 Task: Send an email with the signature Andrew Lee with the subject 'Sales pitch' and the message 'I regret to inform you that your request has been denied.' from softage.1@softage.net to softage.3@softage.net with an attached document Terms_and_conditions.doc and move the email from Sent Items to the folder Documents
Action: Mouse moved to (118, 136)
Screenshot: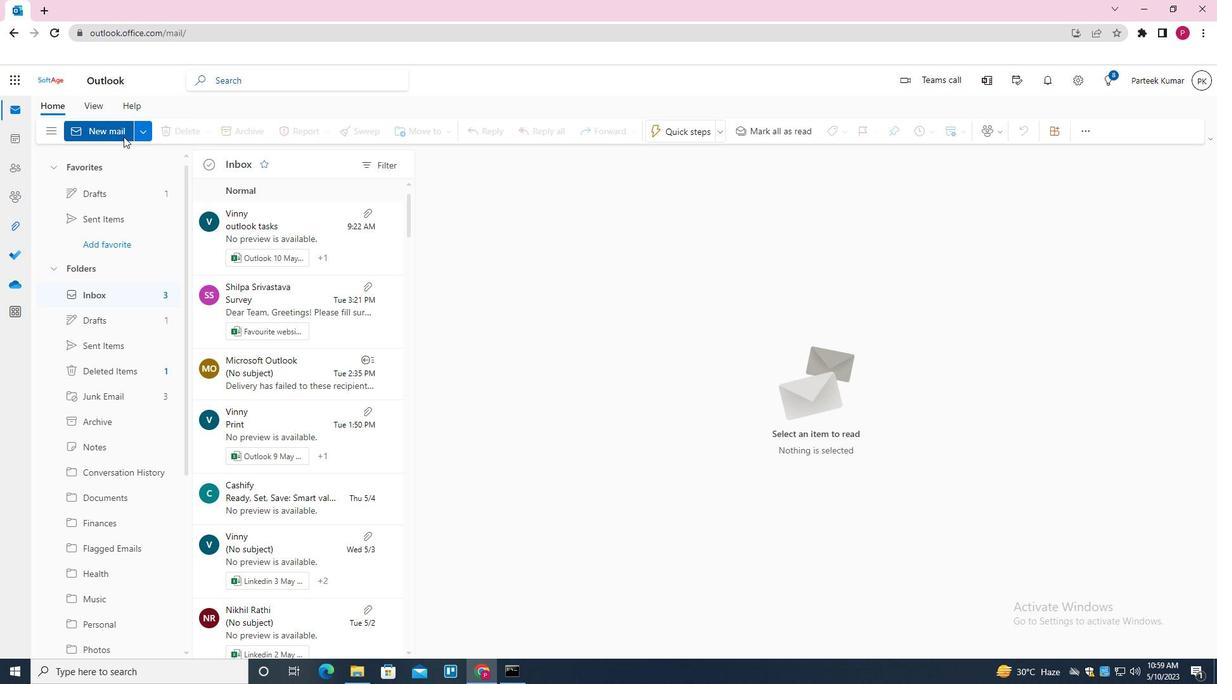 
Action: Mouse pressed left at (118, 136)
Screenshot: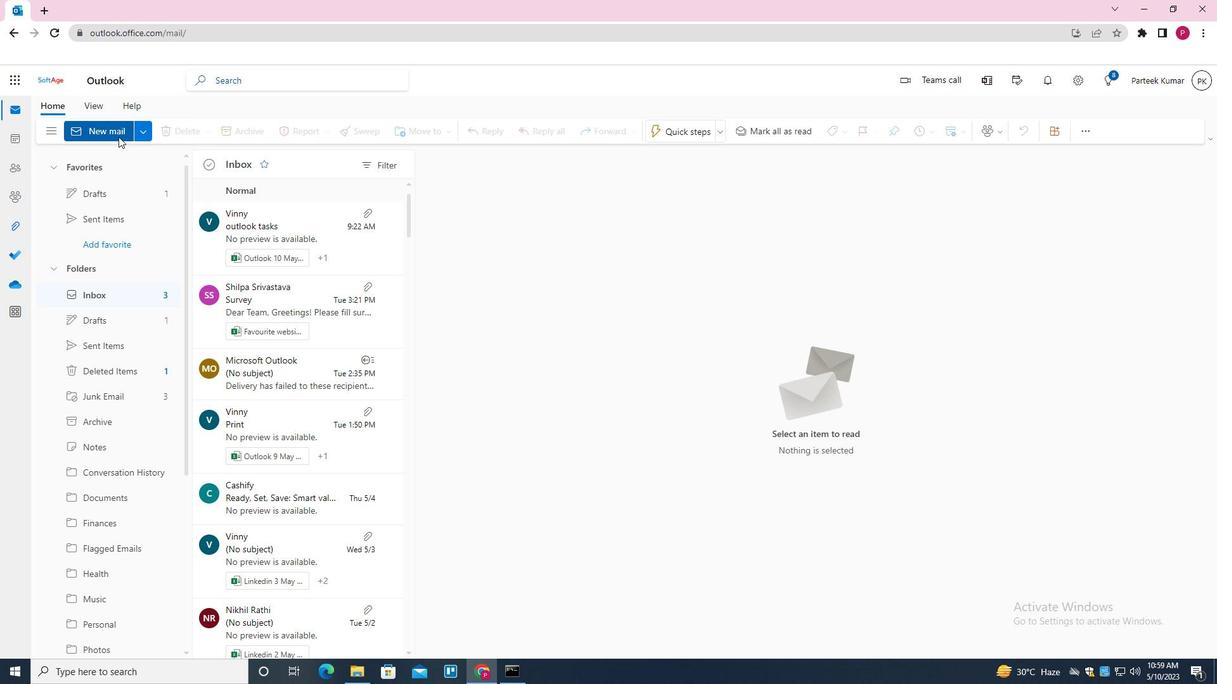 
Action: Mouse moved to (512, 299)
Screenshot: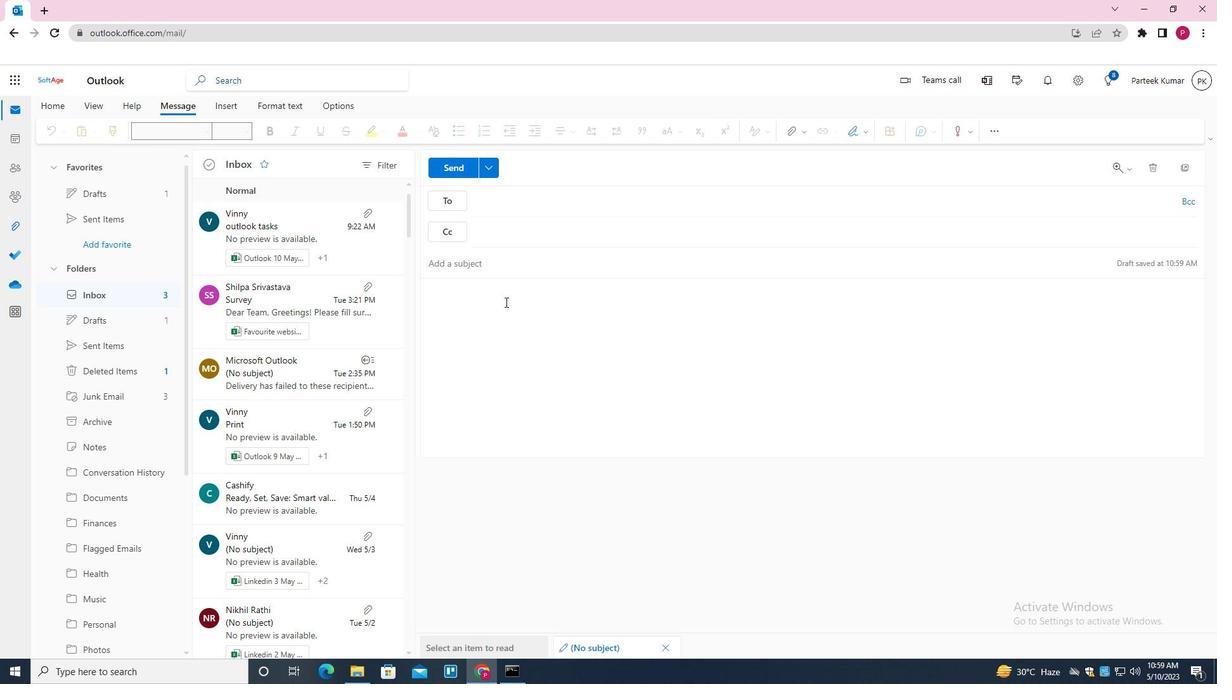 
Action: Mouse pressed left at (512, 299)
Screenshot: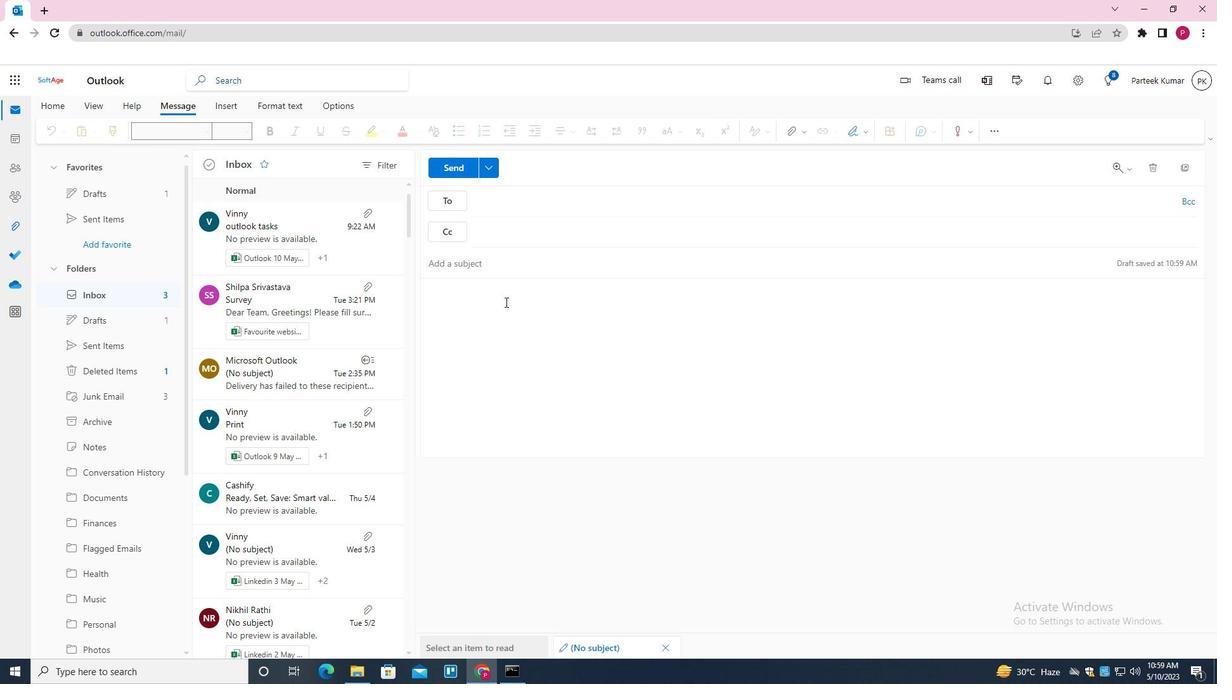 
Action: Mouse moved to (863, 134)
Screenshot: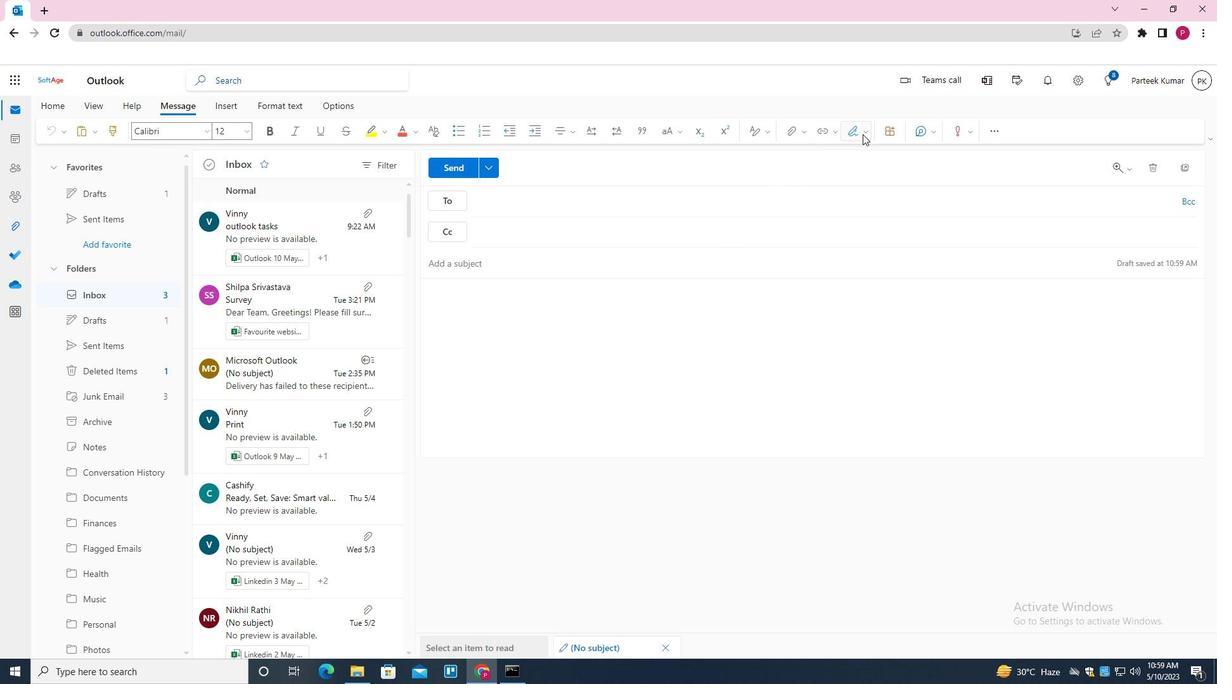 
Action: Mouse pressed left at (863, 134)
Screenshot: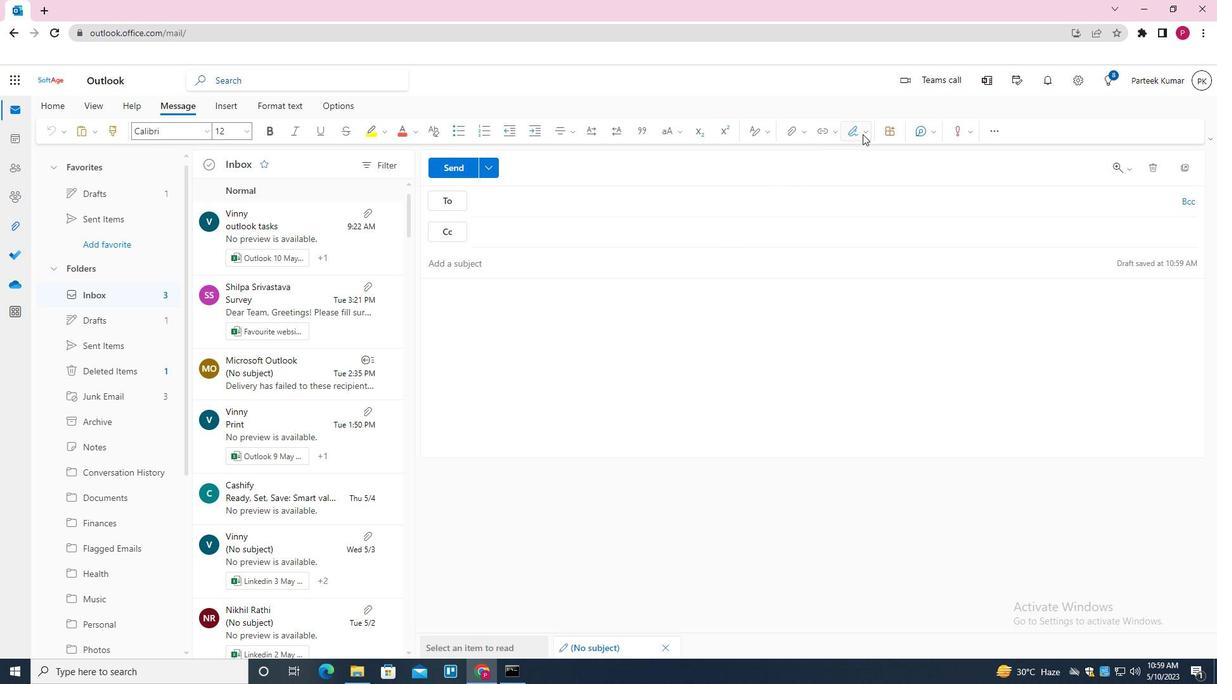 
Action: Mouse moved to (812, 391)
Screenshot: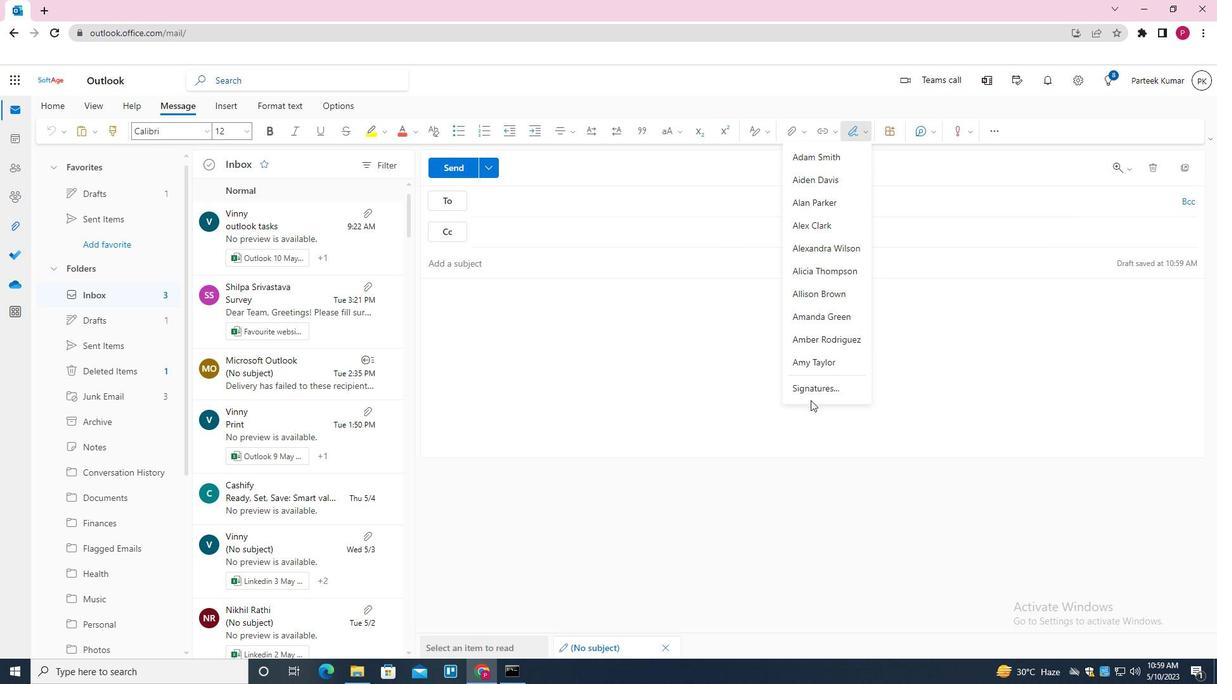 
Action: Mouse pressed left at (812, 391)
Screenshot: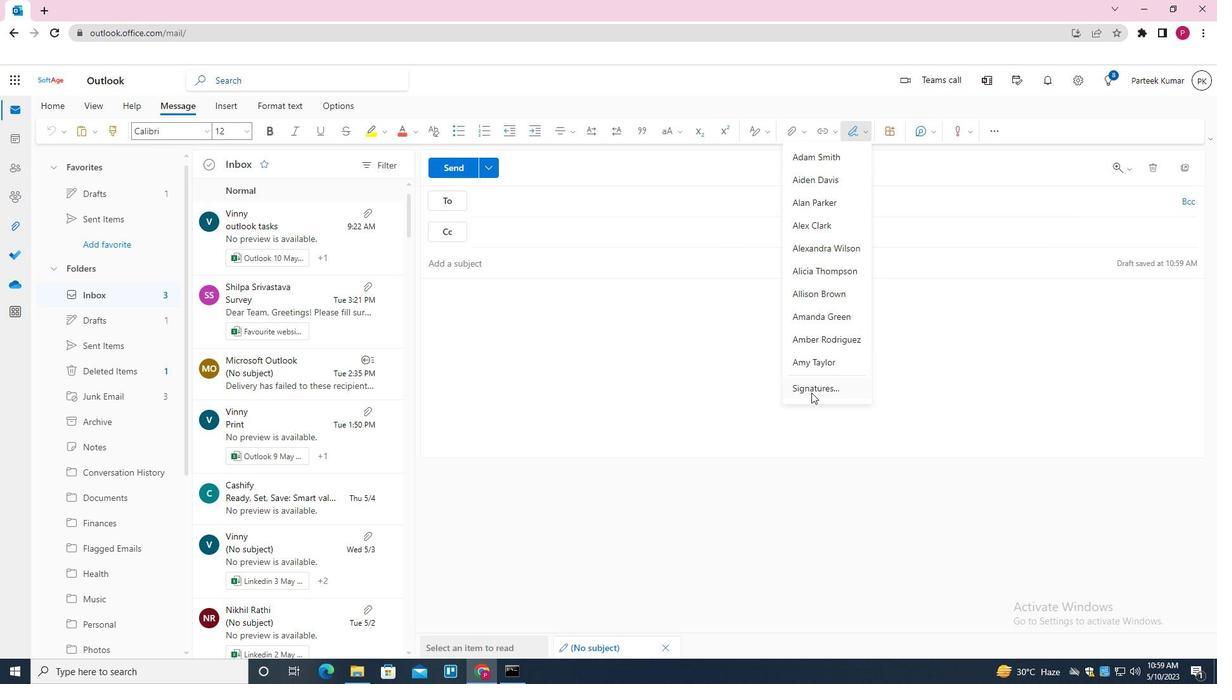 
Action: Mouse moved to (524, 210)
Screenshot: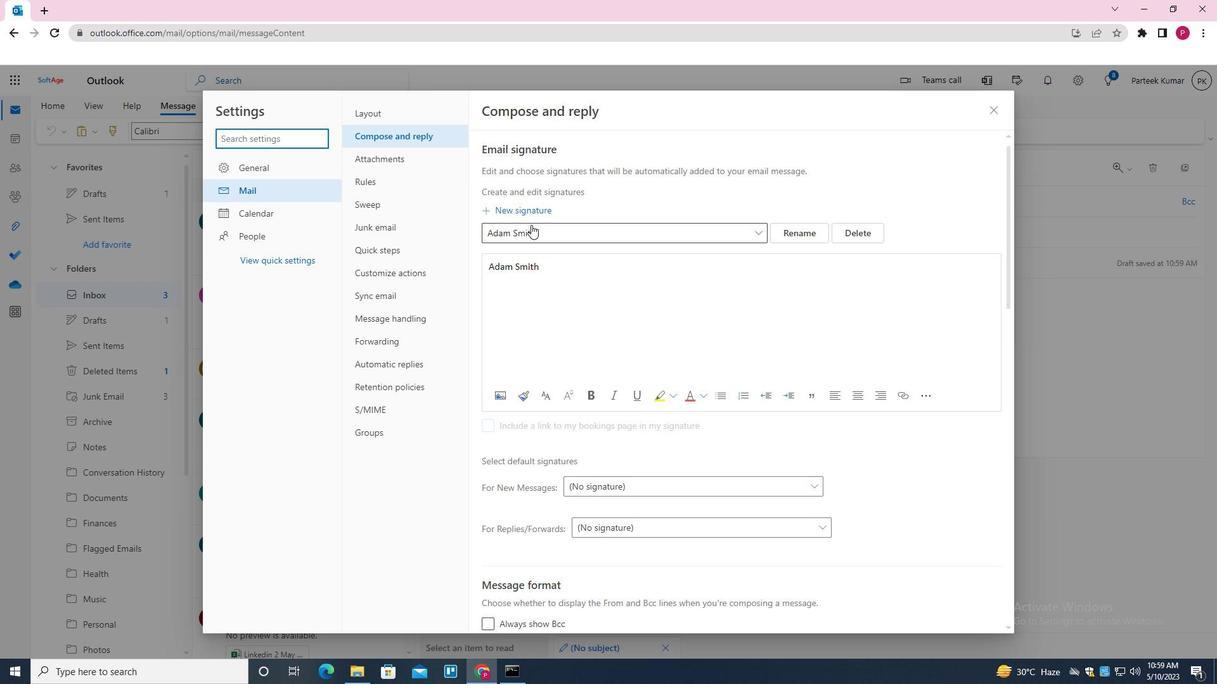 
Action: Mouse pressed left at (524, 210)
Screenshot: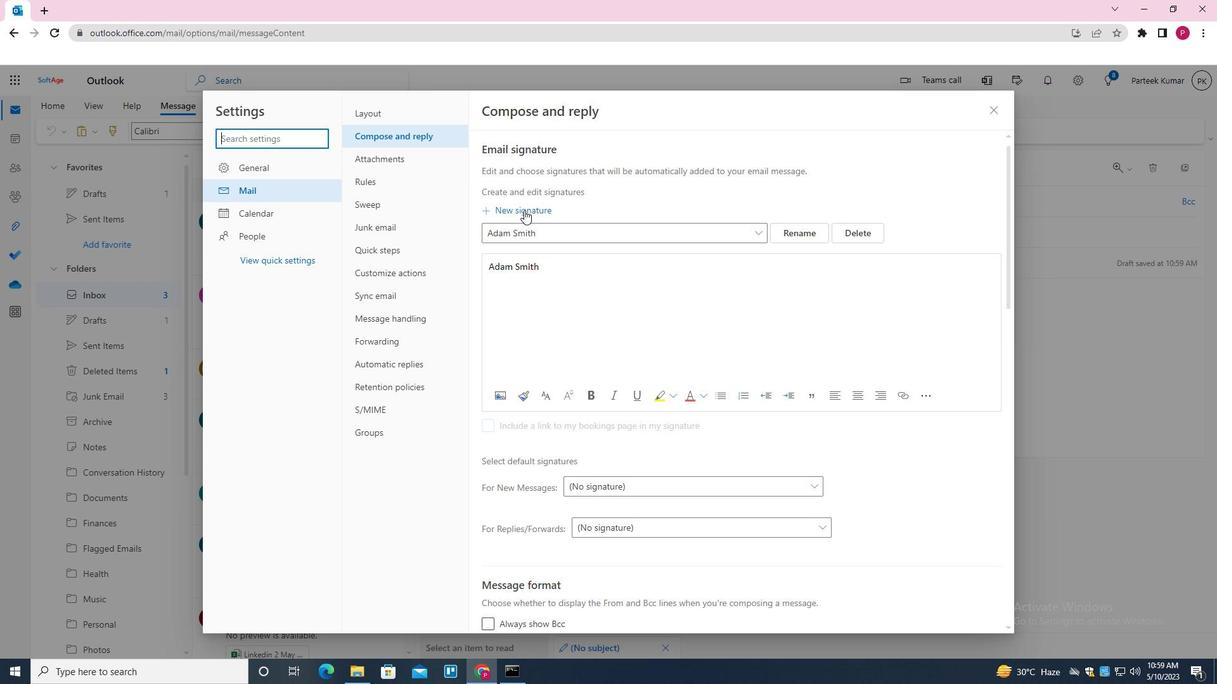 
Action: Mouse moved to (525, 231)
Screenshot: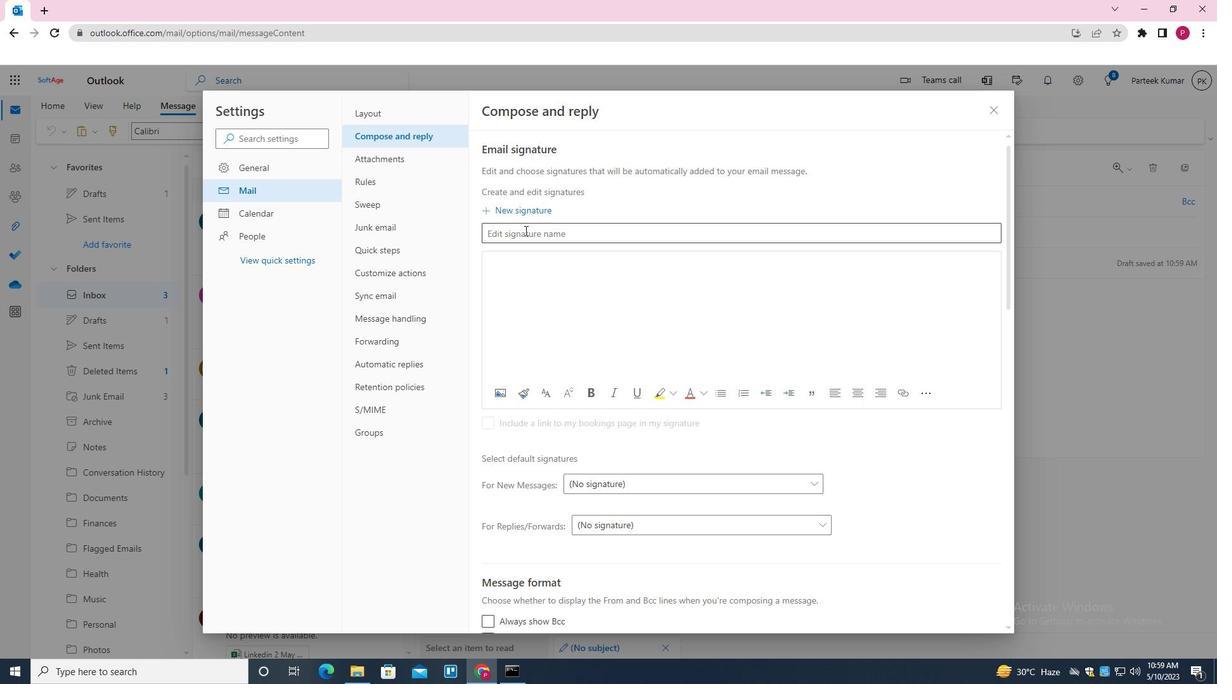 
Action: Mouse pressed left at (525, 231)
Screenshot: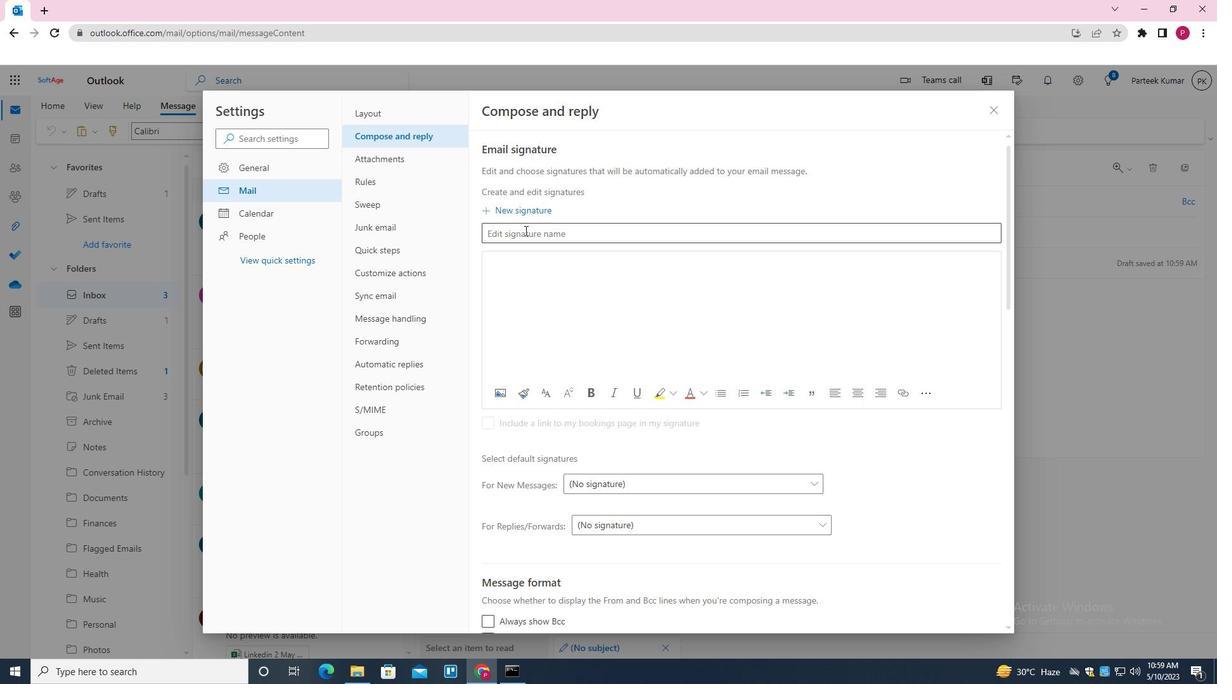 
Action: Key pressed <Key.shift><Key.shift>ANDREW<Key.space><Key.shift><Key.shift><Key.shift><Key.shift><Key.shift><Key.shift><Key.shift>LEE
Screenshot: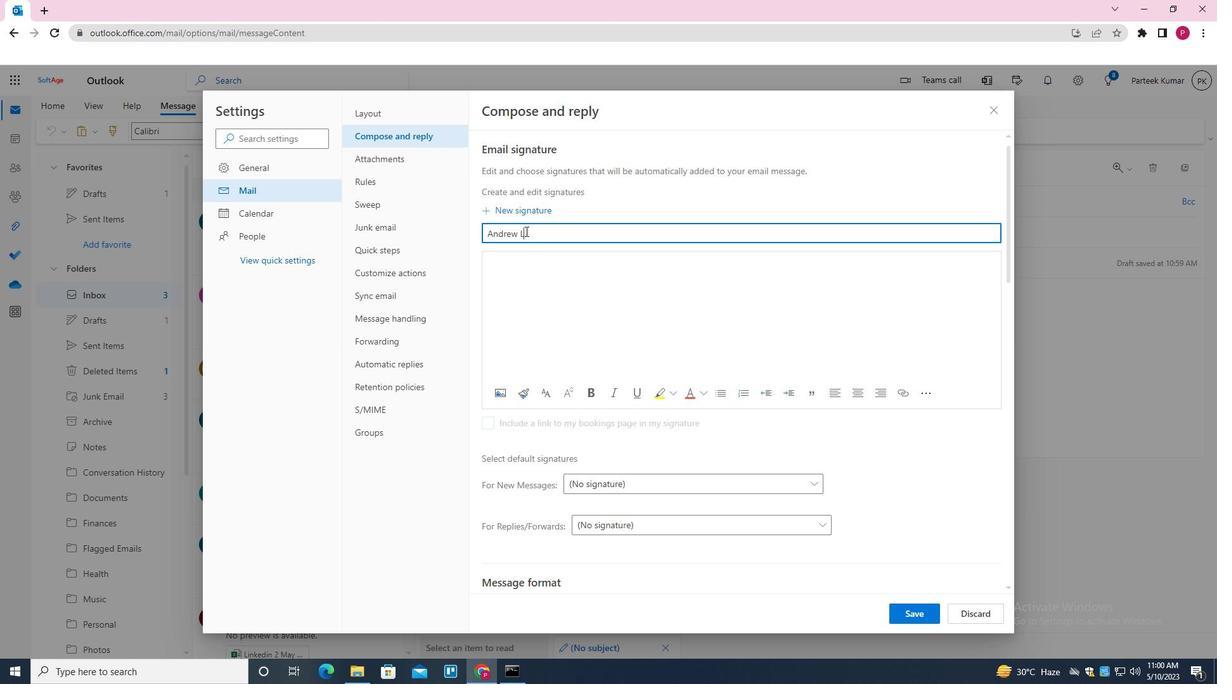 
Action: Mouse moved to (529, 268)
Screenshot: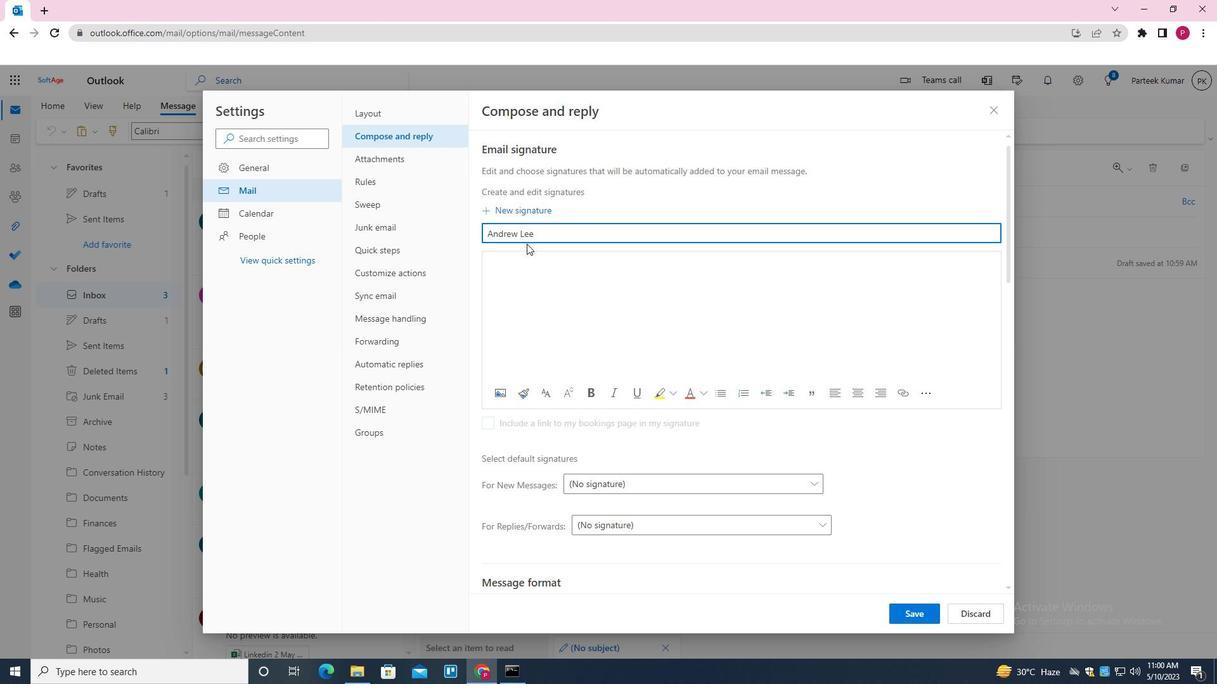 
Action: Mouse pressed left at (529, 268)
Screenshot: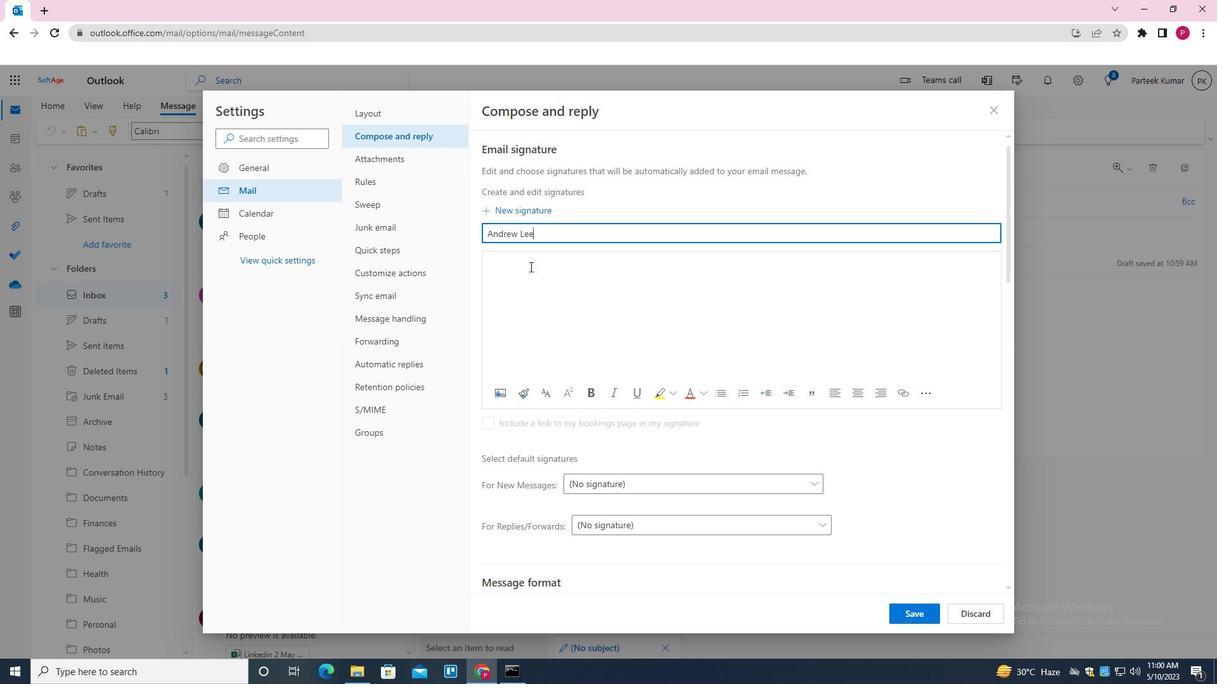 
Action: Key pressed <Key.shift>ANDREW<Key.space><Key.shift>LEE
Screenshot: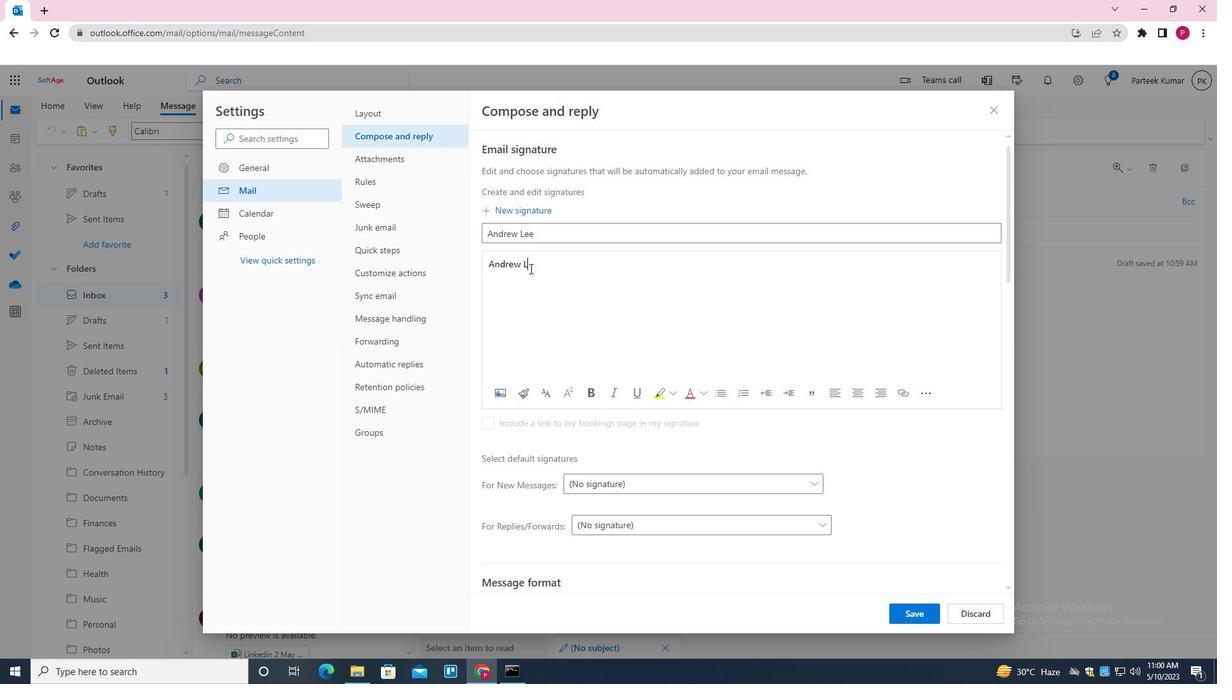 
Action: Mouse moved to (902, 620)
Screenshot: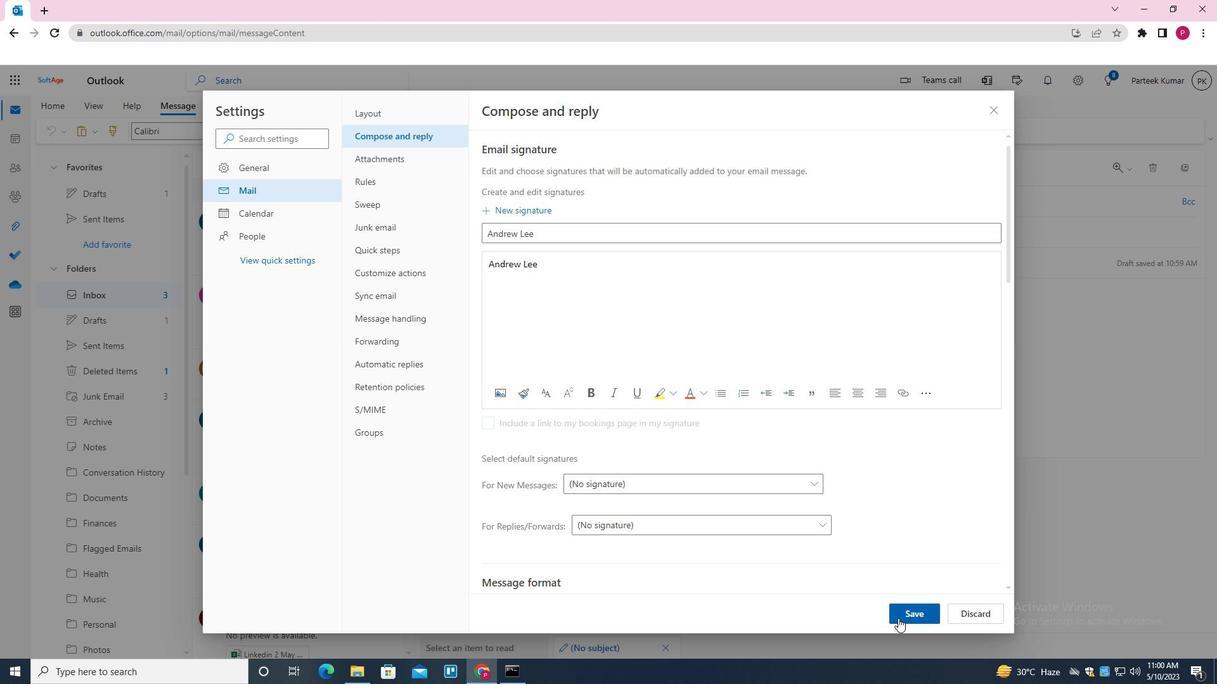 
Action: Mouse pressed left at (902, 620)
Screenshot: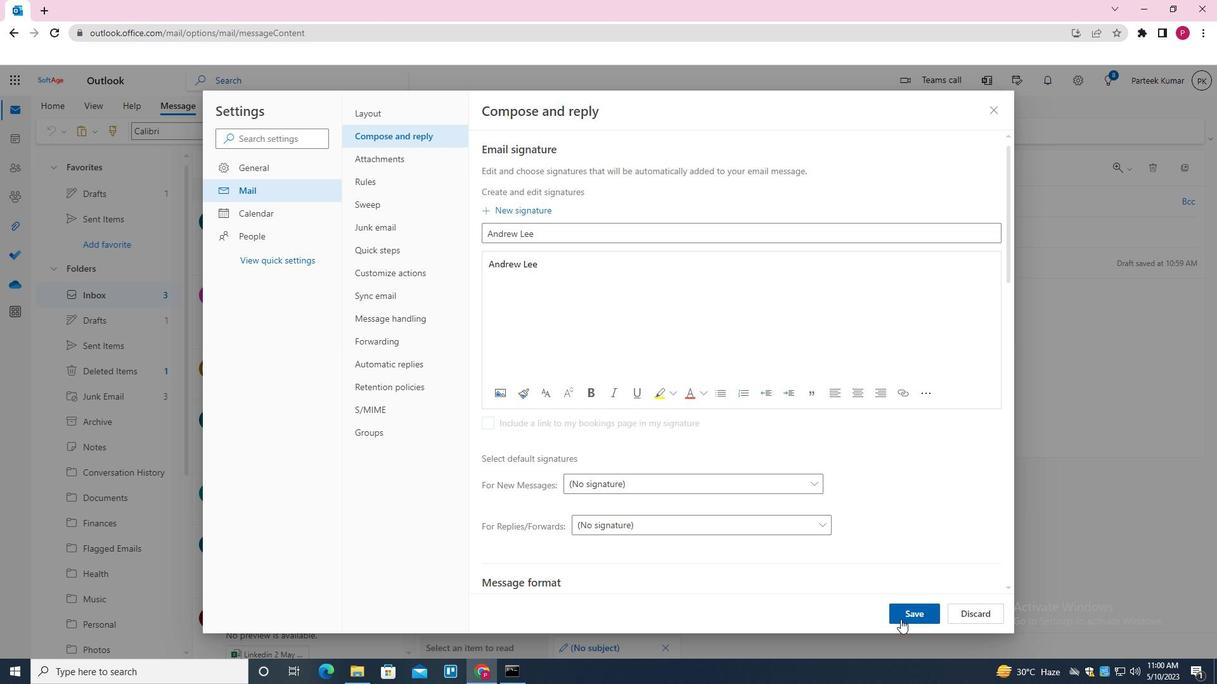
Action: Mouse moved to (988, 108)
Screenshot: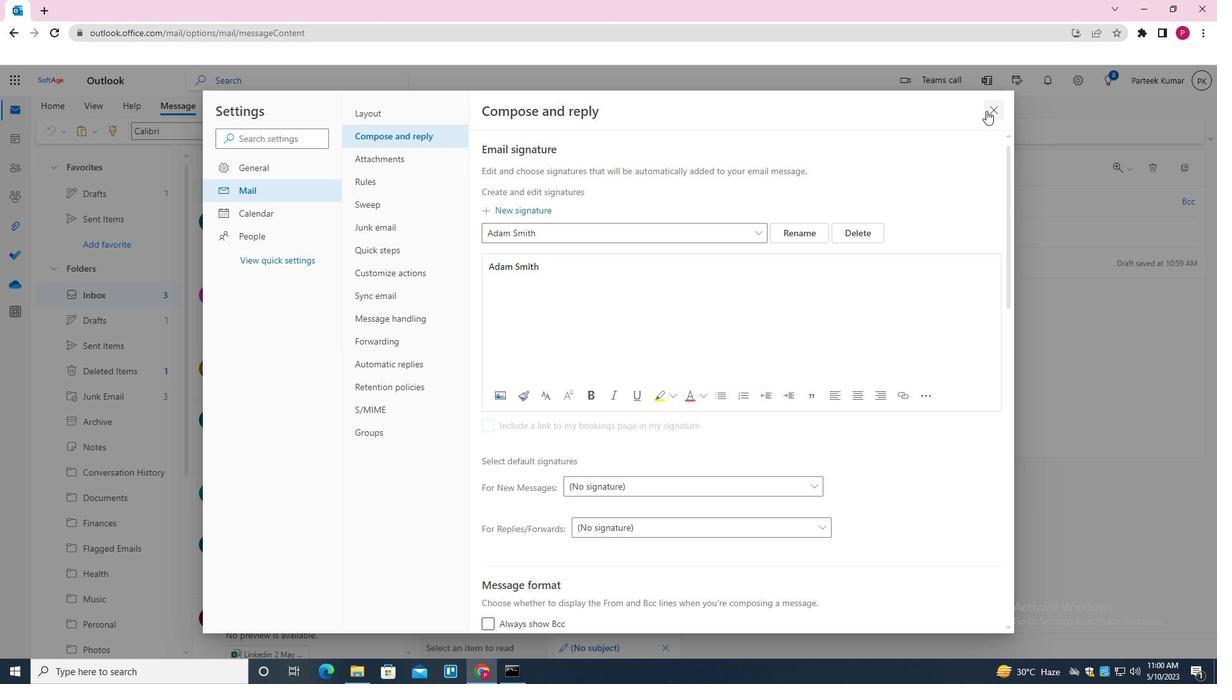 
Action: Mouse pressed left at (988, 108)
Screenshot: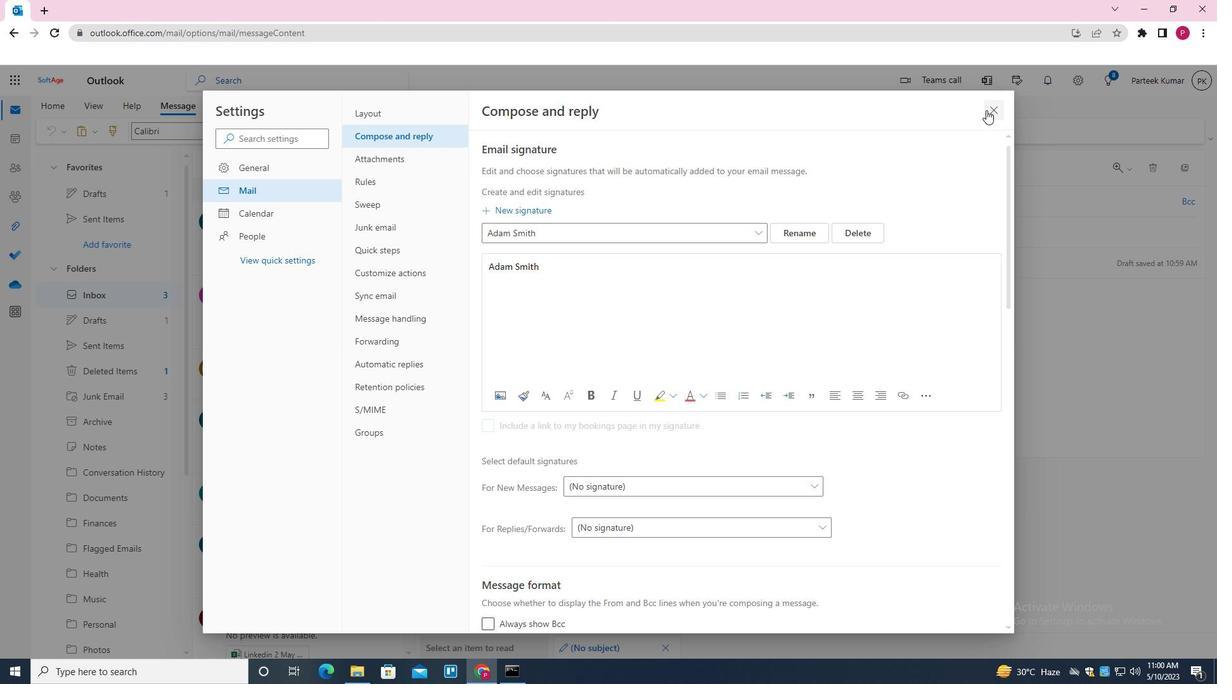 
Action: Mouse moved to (618, 310)
Screenshot: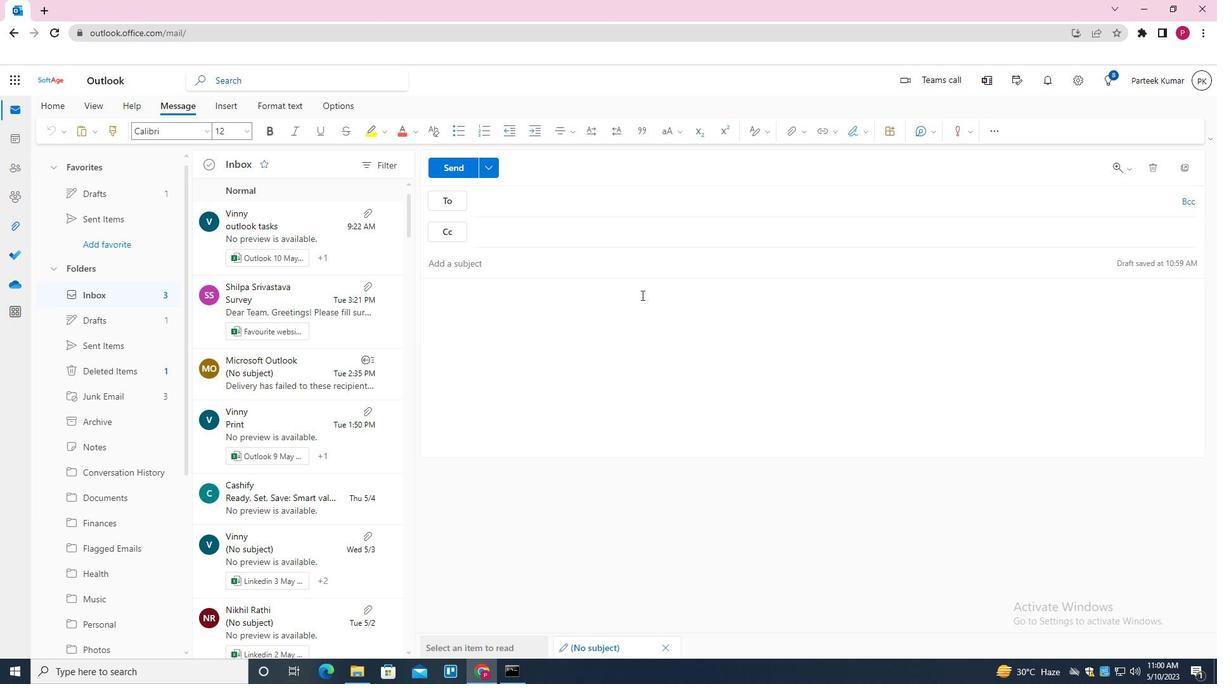 
Action: Mouse pressed left at (618, 310)
Screenshot: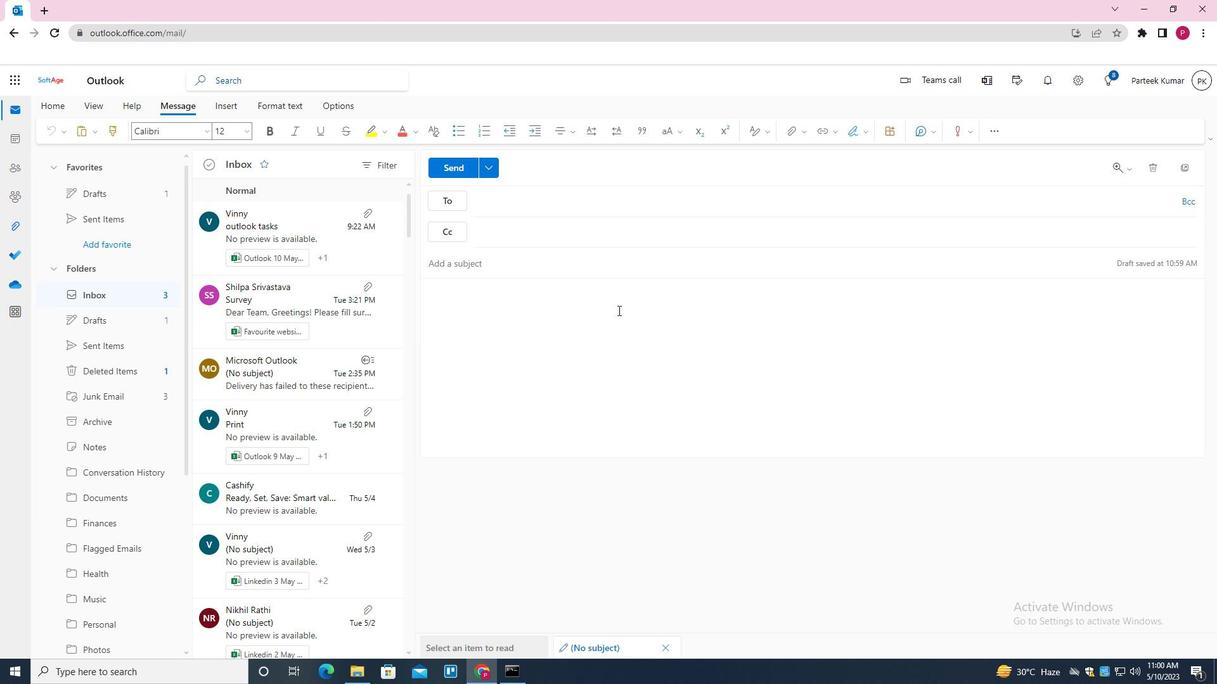 
Action: Mouse moved to (867, 130)
Screenshot: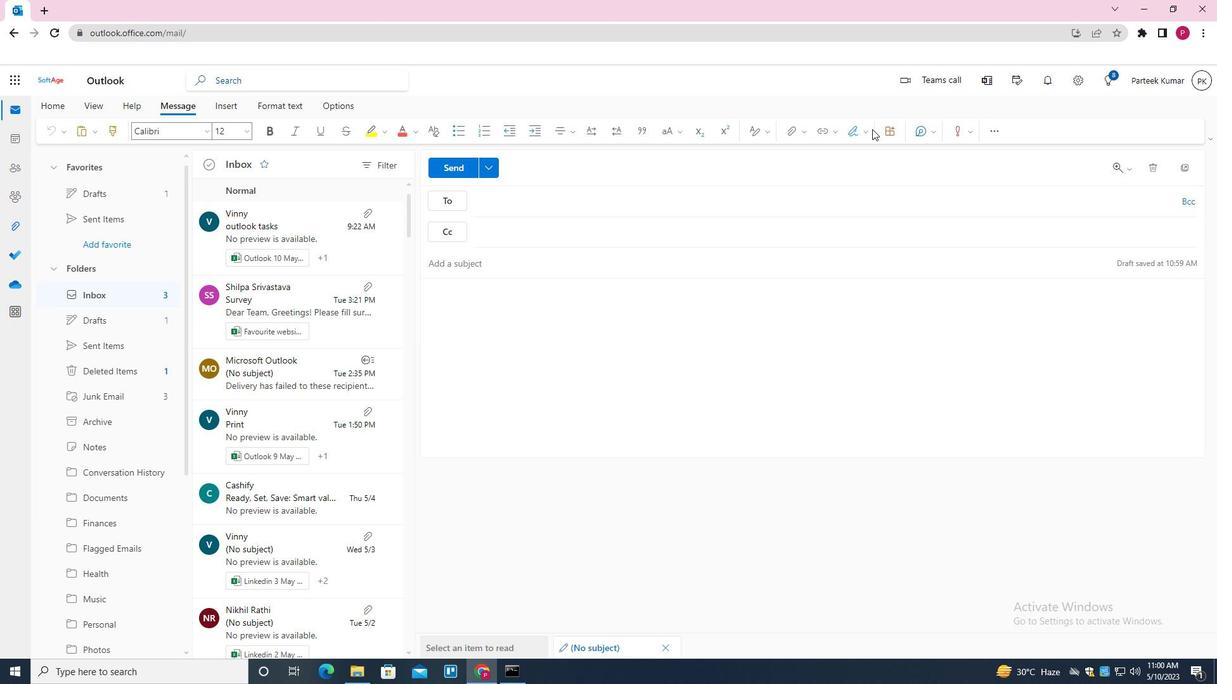 
Action: Mouse pressed left at (867, 130)
Screenshot: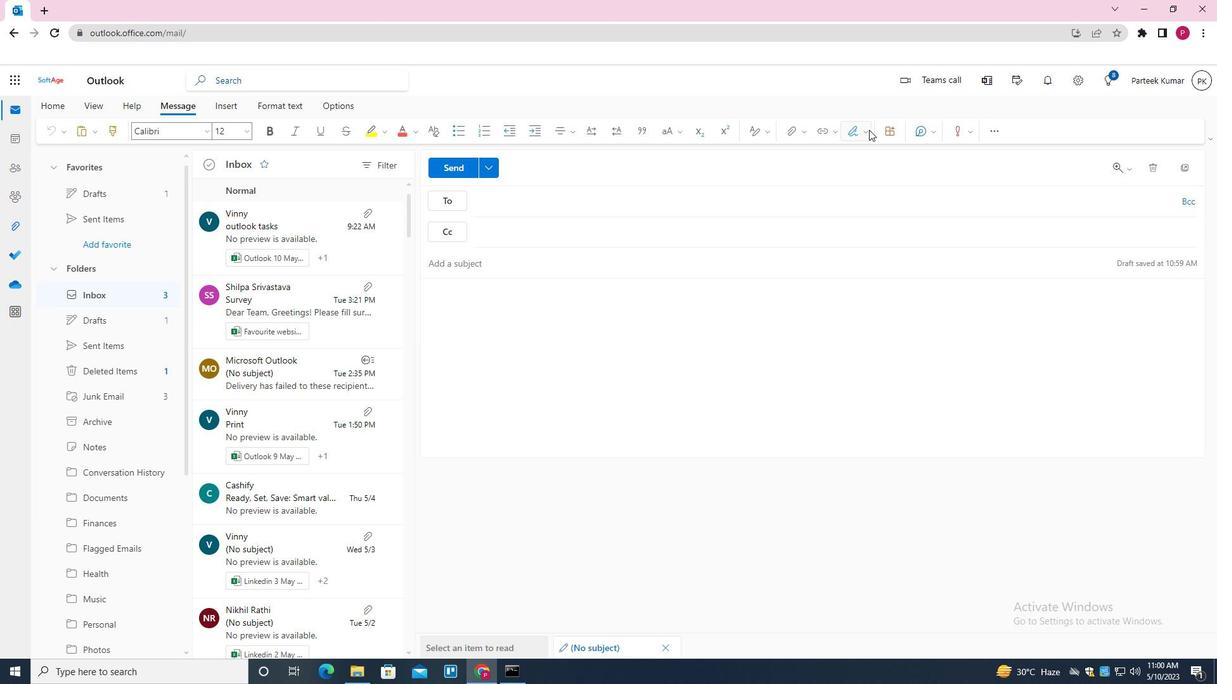 
Action: Mouse moved to (822, 382)
Screenshot: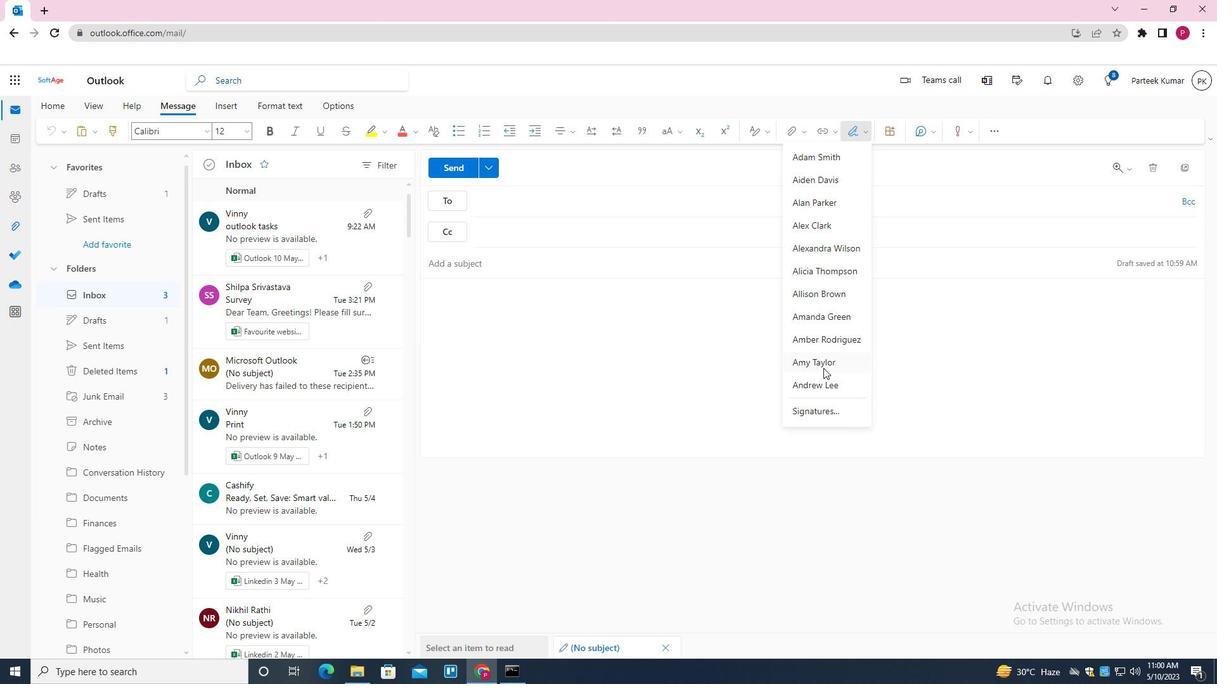 
Action: Mouse pressed left at (822, 382)
Screenshot: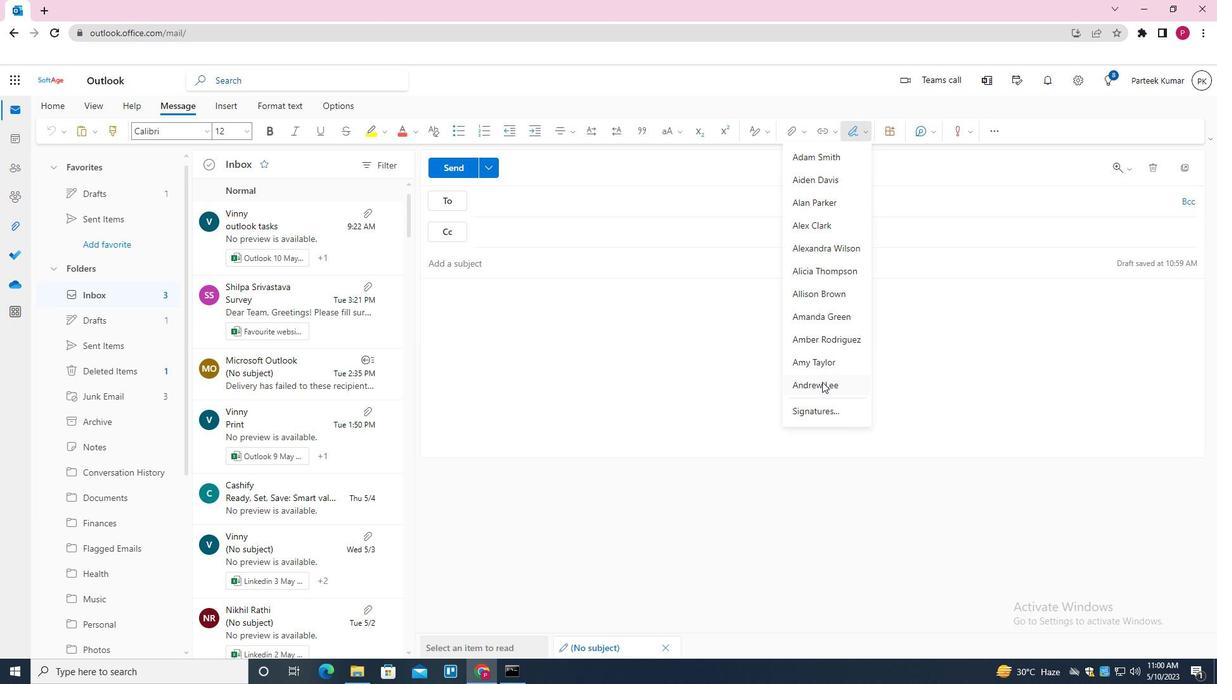 
Action: Mouse moved to (509, 263)
Screenshot: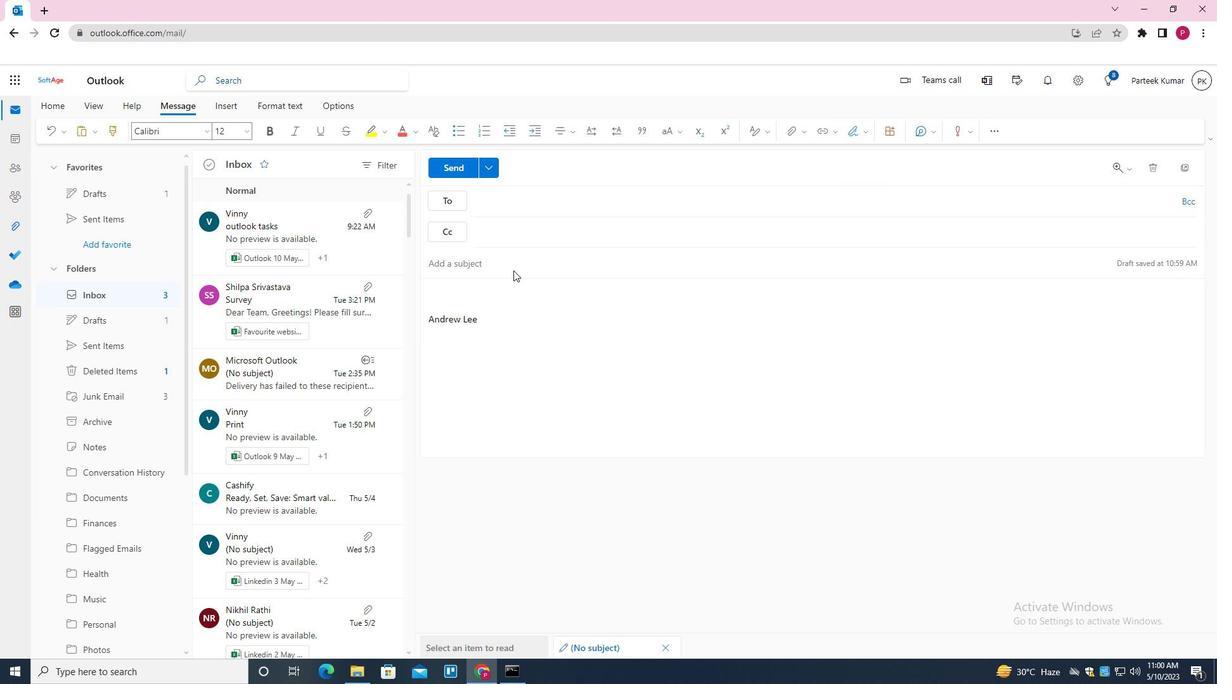 
Action: Mouse pressed left at (509, 263)
Screenshot: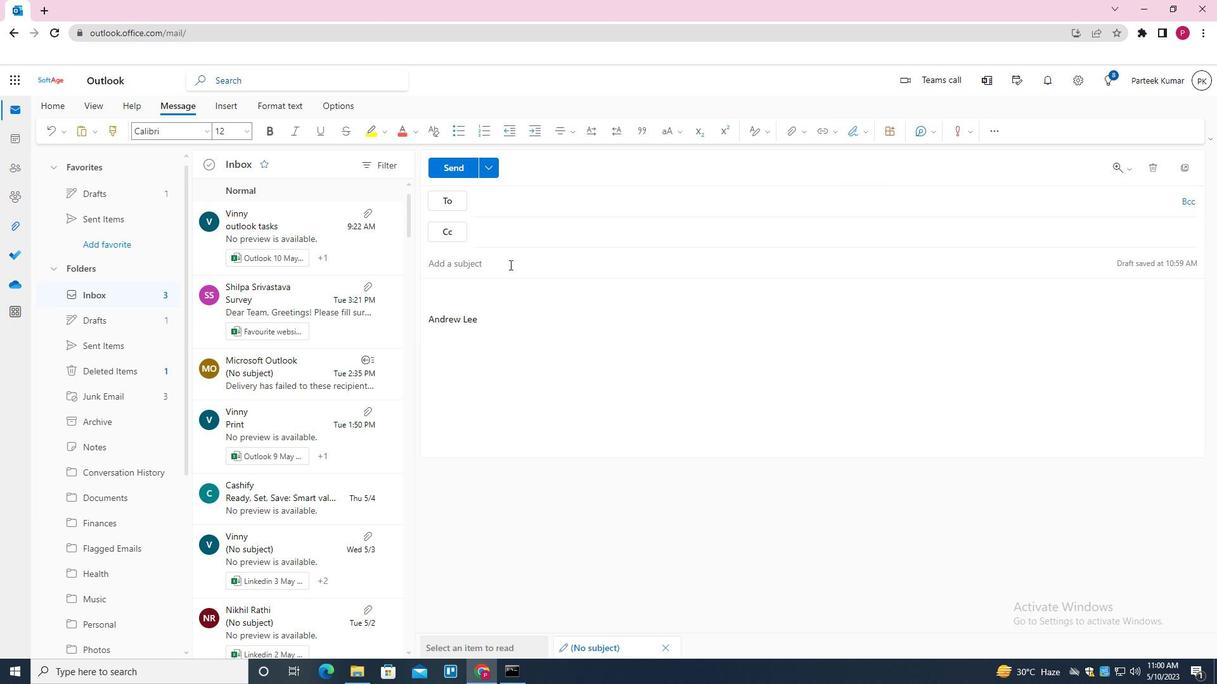 
Action: Key pressed <Key.shift>SALES<Key.space>PITCH<Key.space>
Screenshot: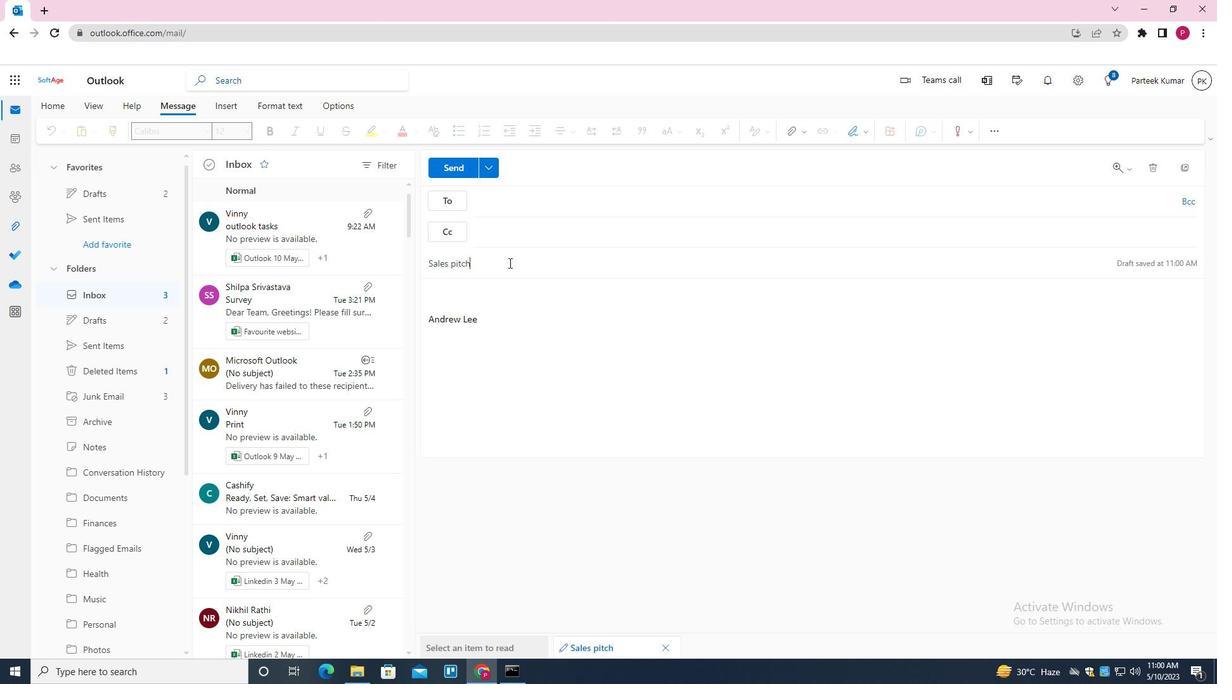 
Action: Mouse moved to (462, 296)
Screenshot: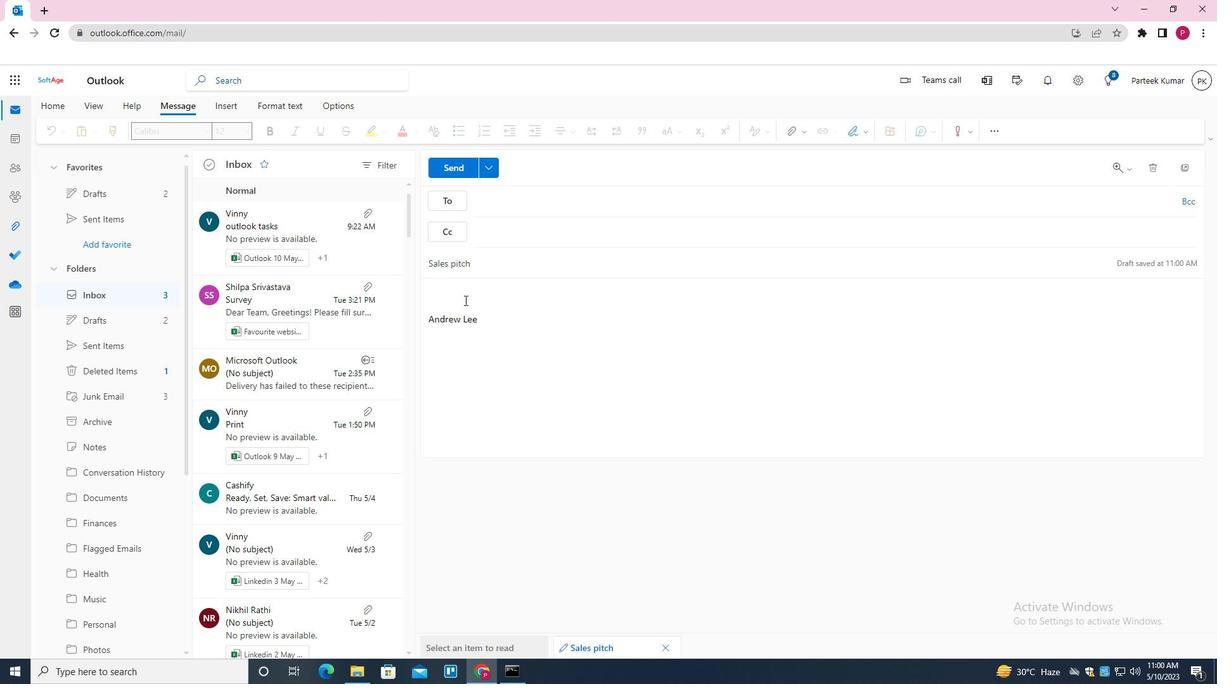 
Action: Mouse pressed left at (462, 296)
Screenshot: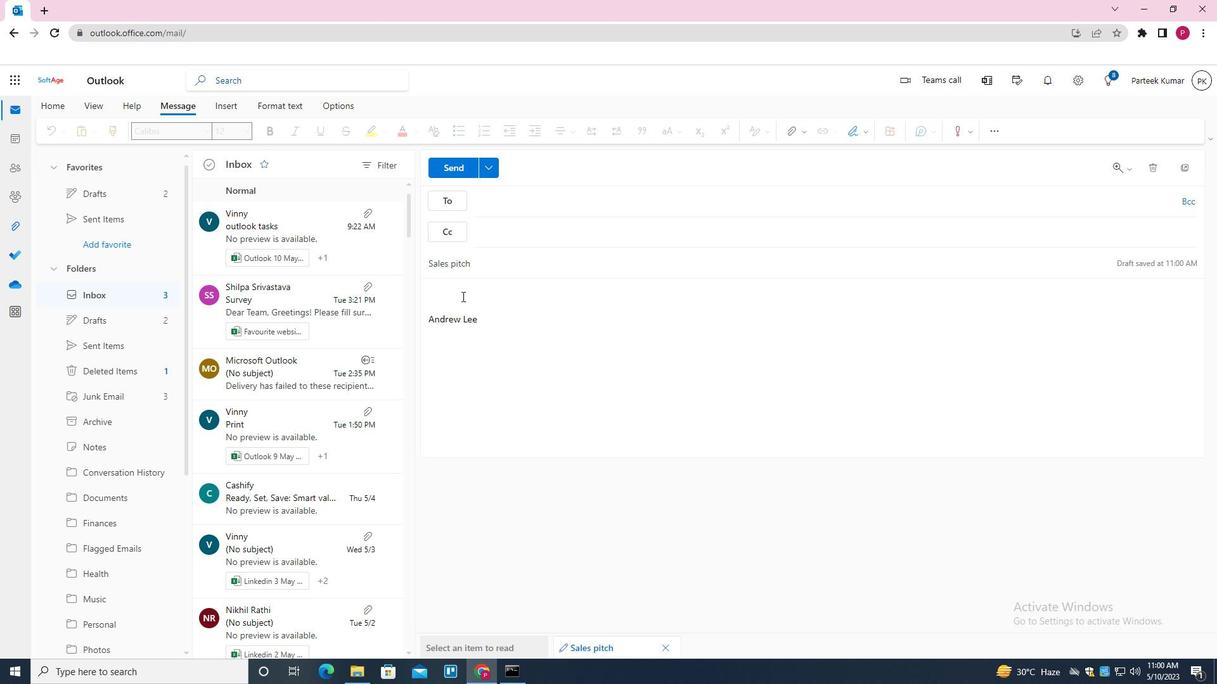 
Action: Key pressed <Key.shift>I<Key.space>REGRET<Key.space>TO<Key.space>INFORM<Key.space>YOU<Key.space>THAT<Key.space>REQUEST<Key.space>HAS<Key.space>BEEN<Key.space>DENIED<Key.space>
Screenshot: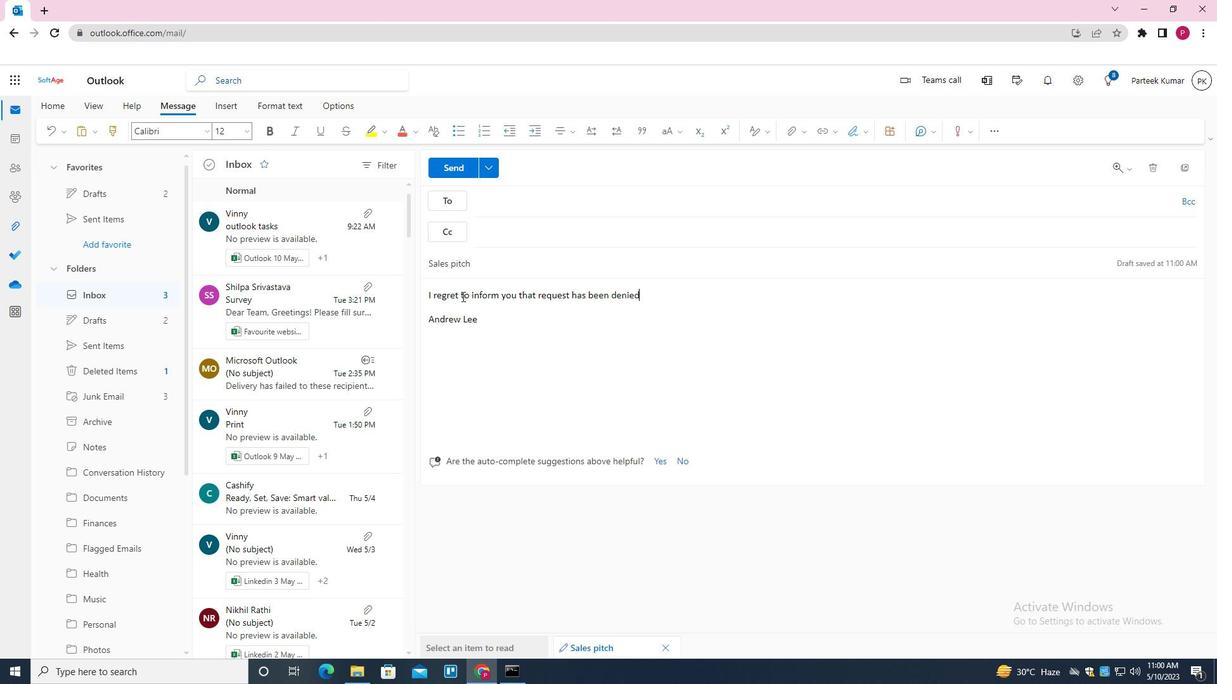 
Action: Mouse moved to (503, 200)
Screenshot: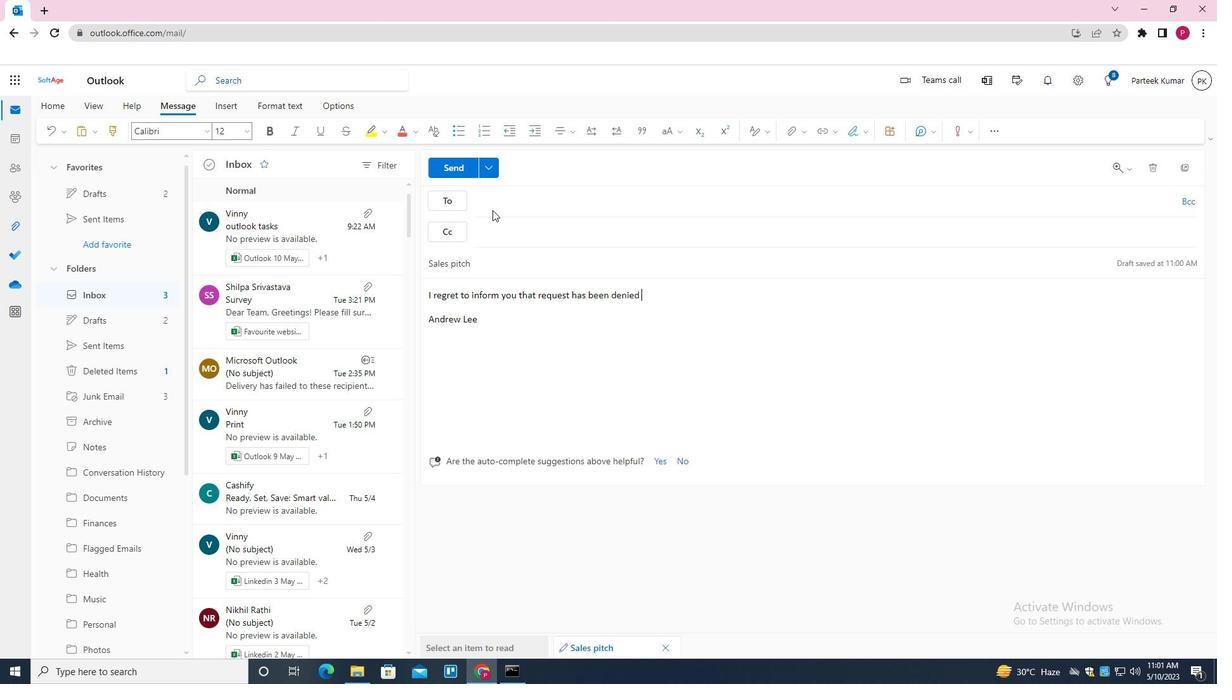 
Action: Mouse pressed left at (503, 200)
Screenshot: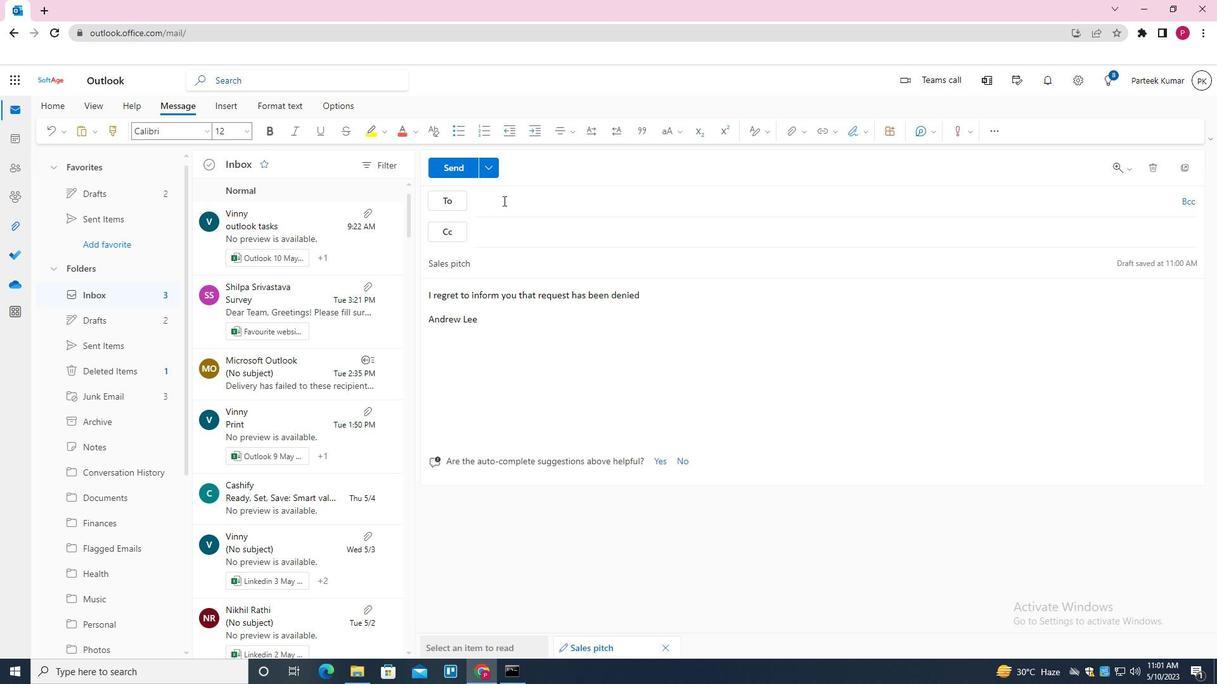 
Action: Key pressed SOFTAGE.3<Key.shift>@SOFTAGE.NET<Key.enter>
Screenshot: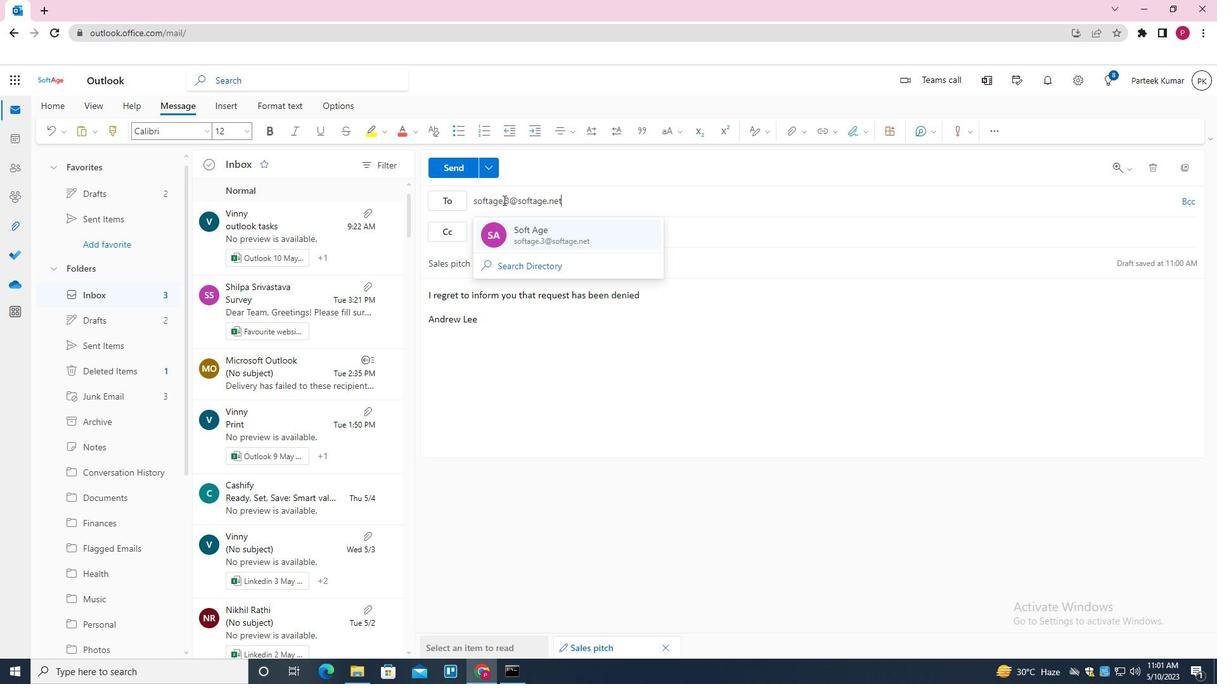
Action: Mouse moved to (791, 133)
Screenshot: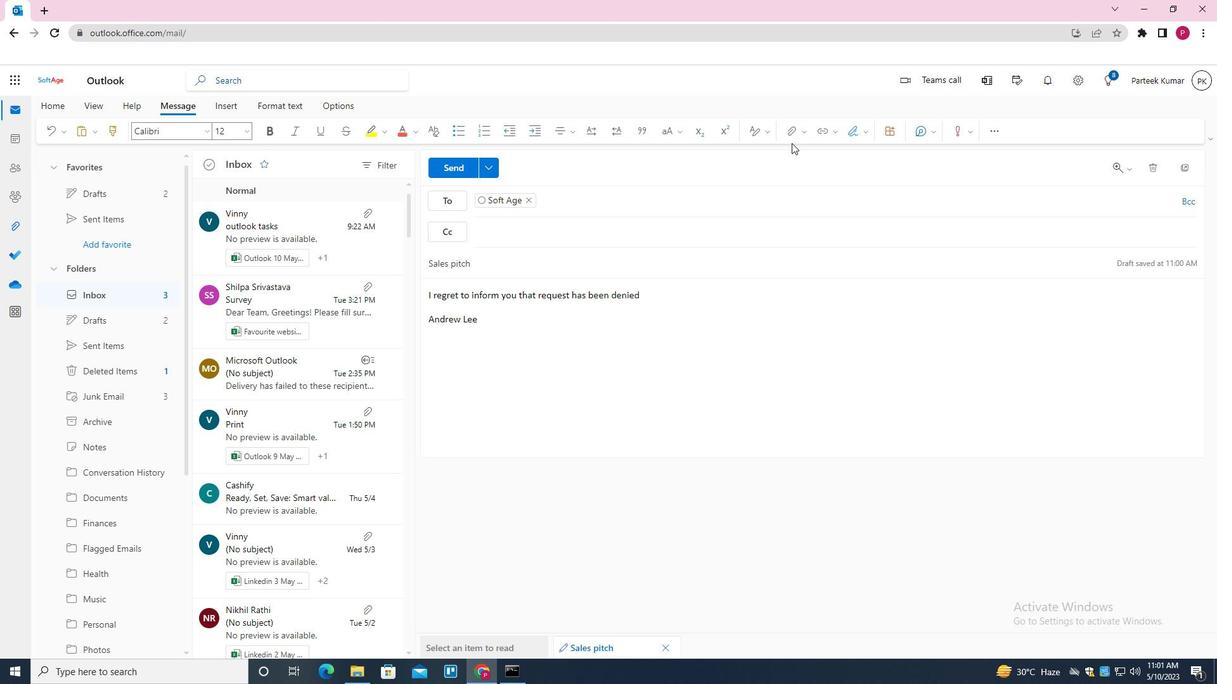 
Action: Mouse pressed left at (791, 133)
Screenshot: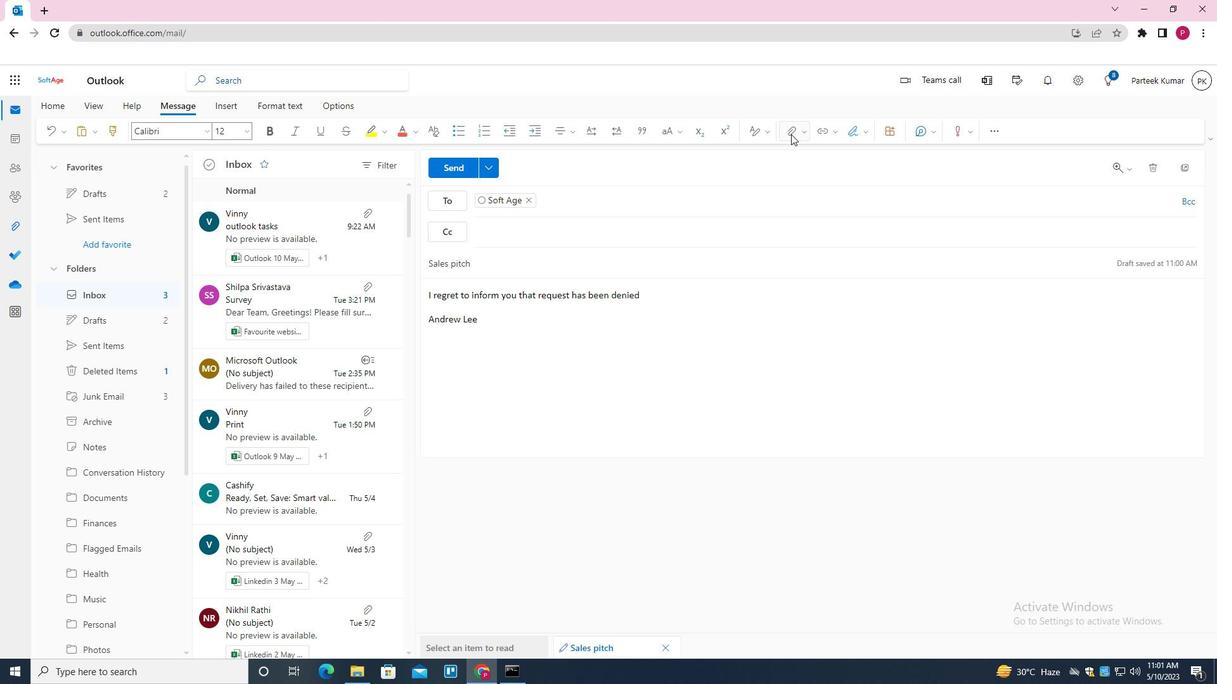 
Action: Mouse moved to (731, 157)
Screenshot: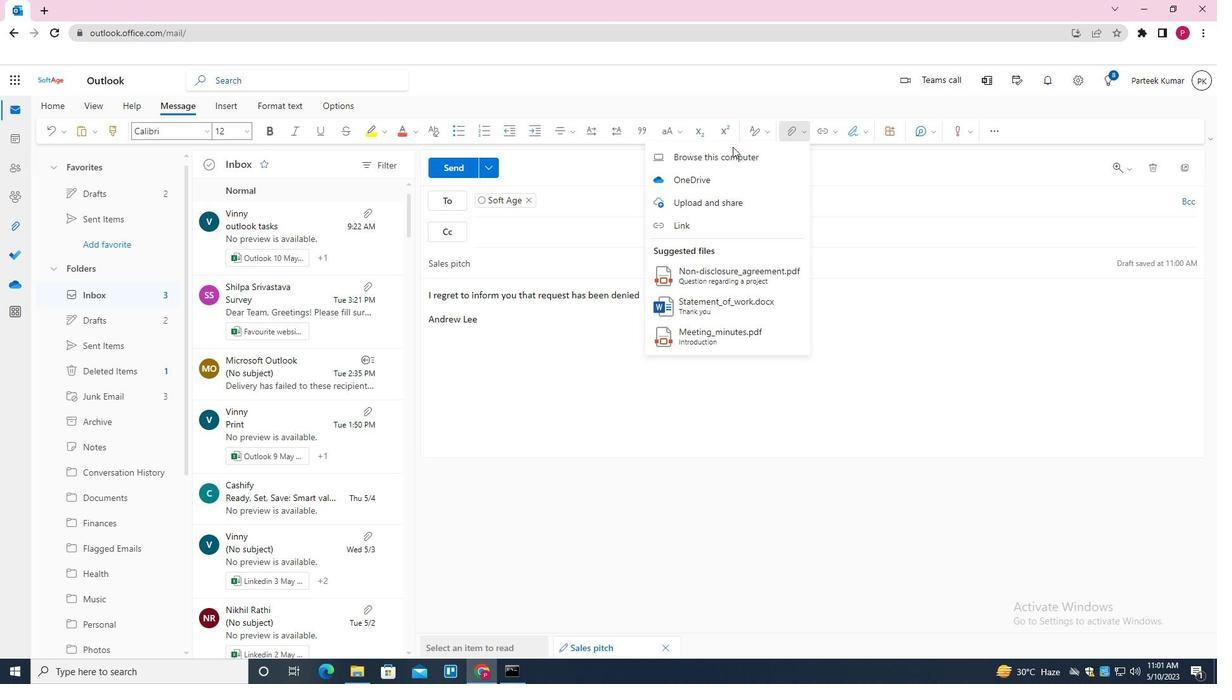 
Action: Mouse pressed left at (731, 157)
Screenshot: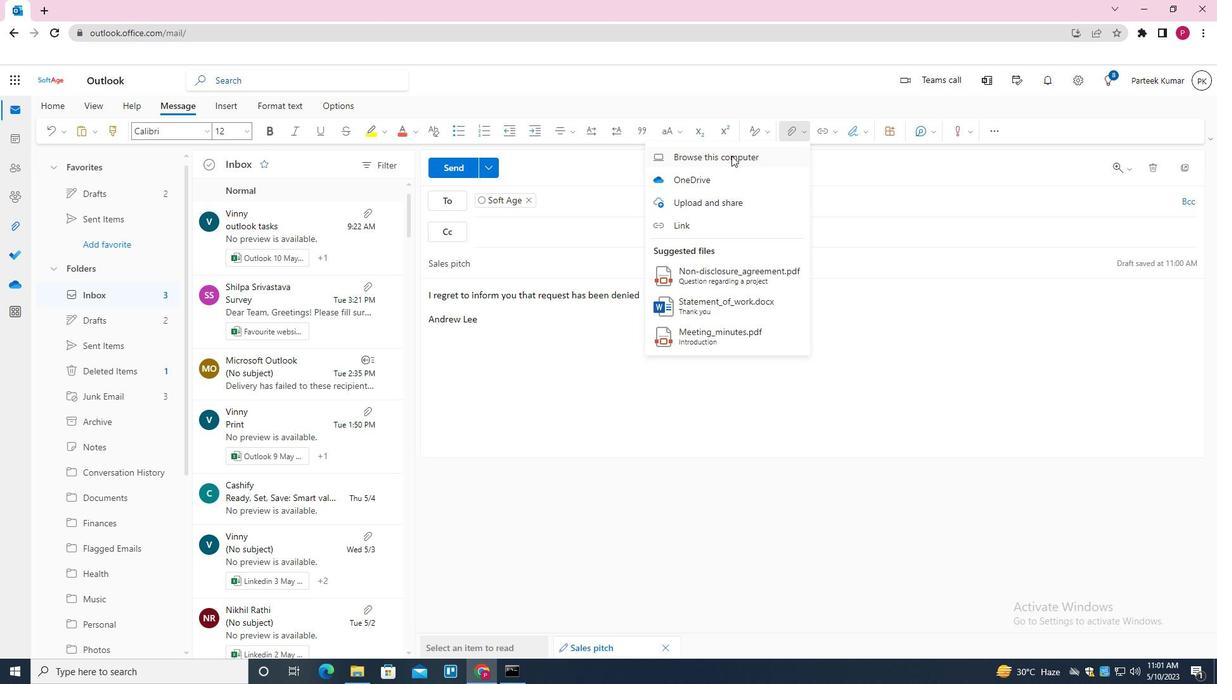 
Action: Mouse moved to (254, 110)
Screenshot: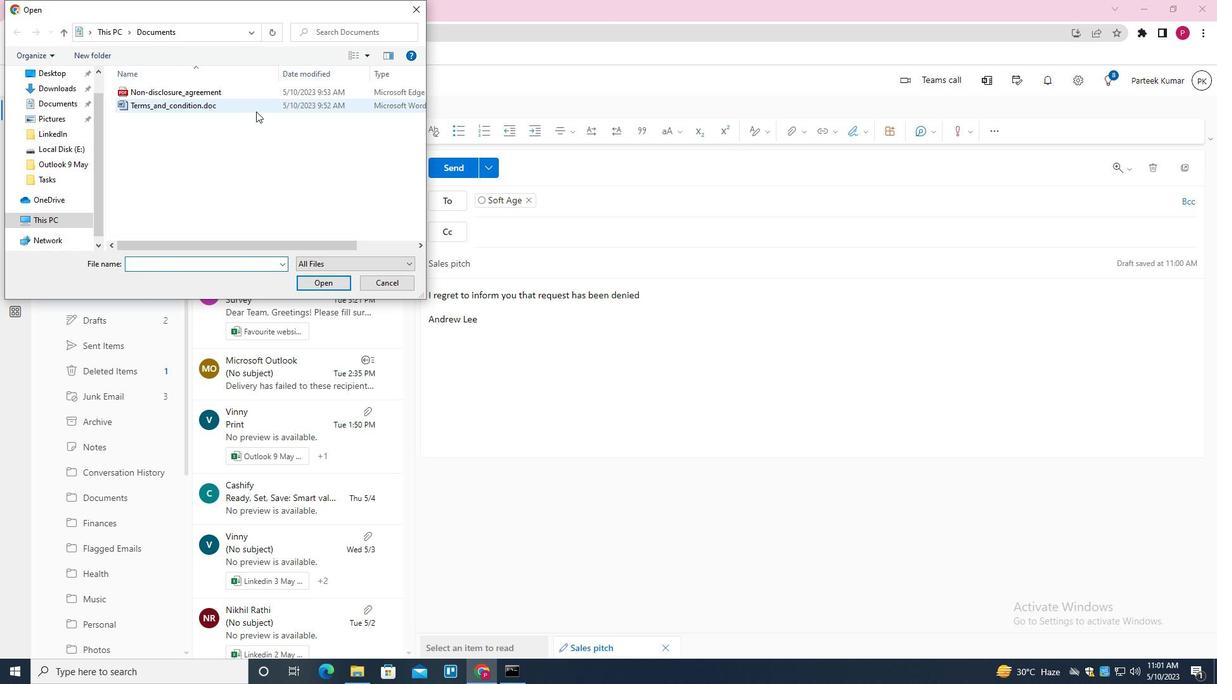 
Action: Mouse pressed left at (254, 110)
Screenshot: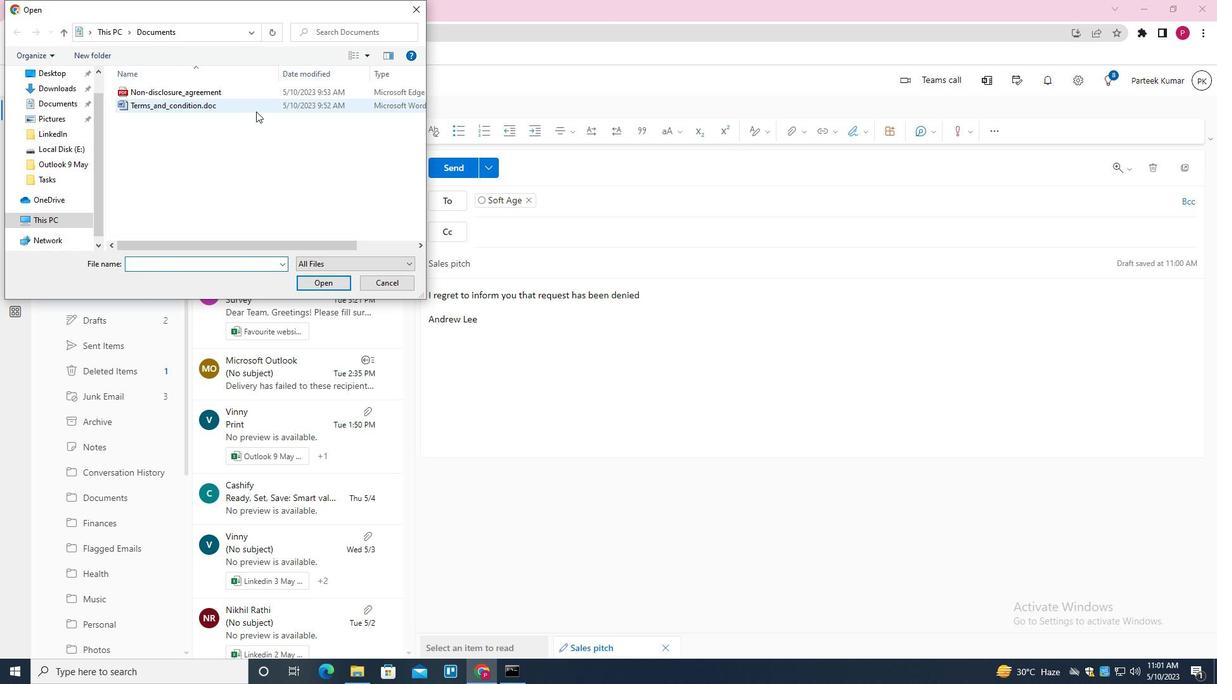 
Action: Mouse moved to (331, 283)
Screenshot: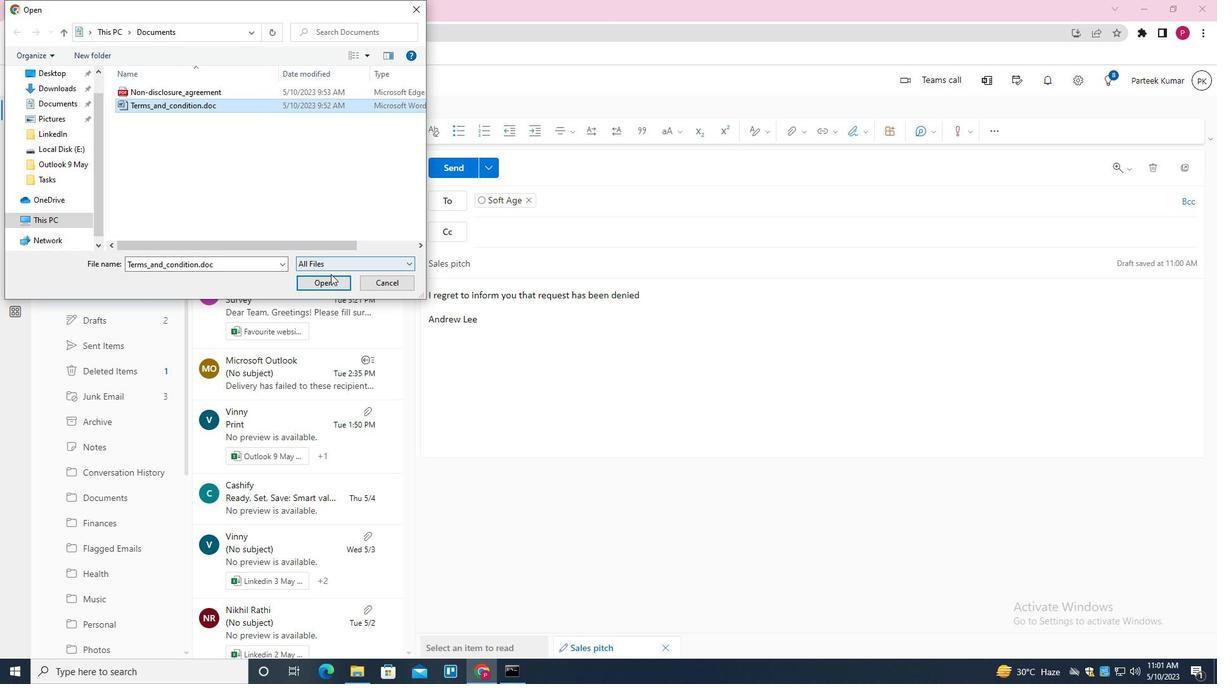 
Action: Mouse pressed left at (331, 283)
Screenshot: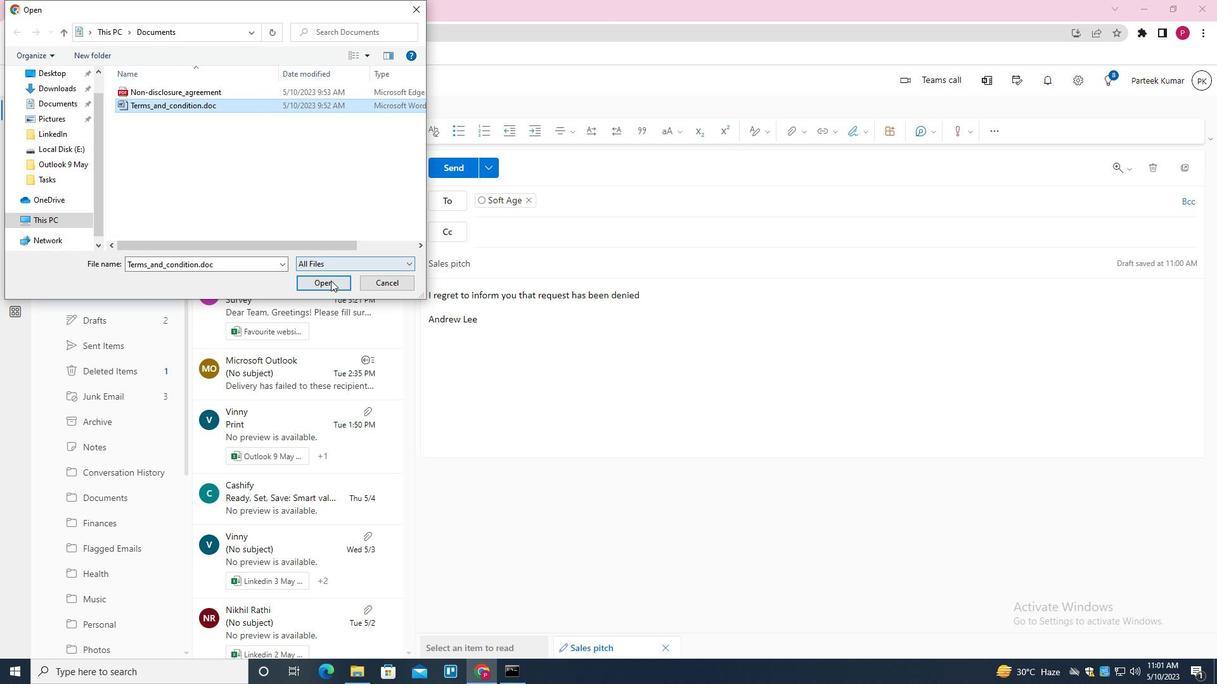 
Action: Mouse moved to (460, 167)
Screenshot: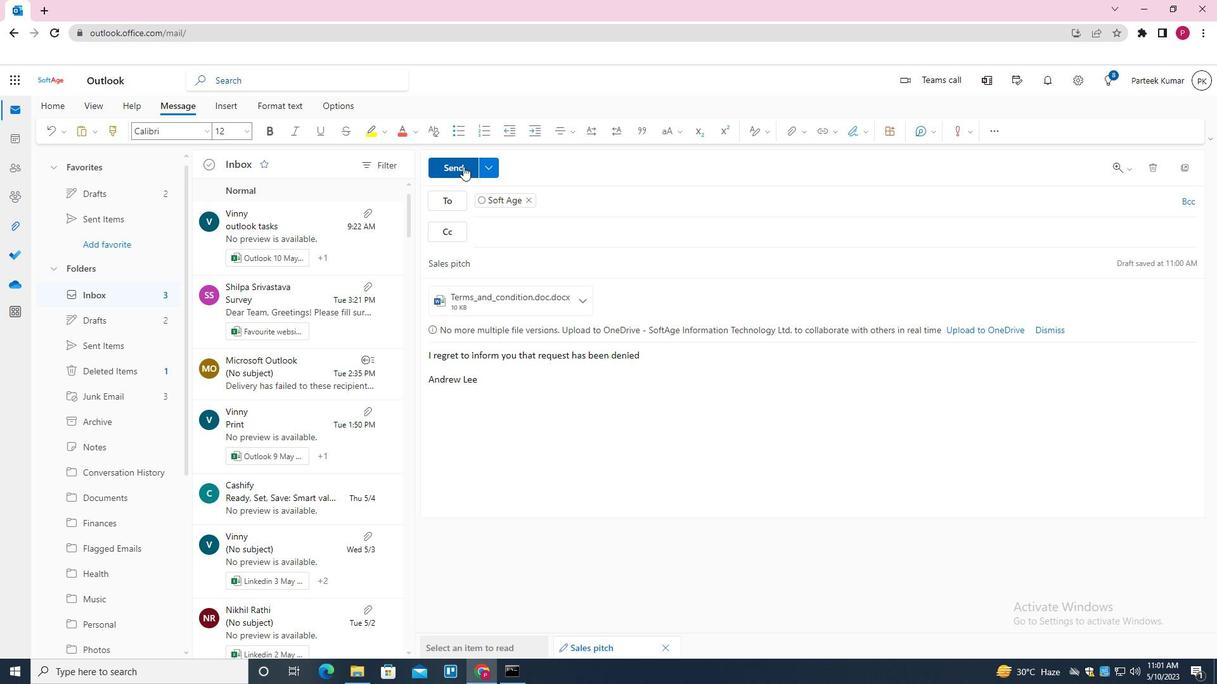
Action: Mouse pressed left at (460, 167)
Screenshot: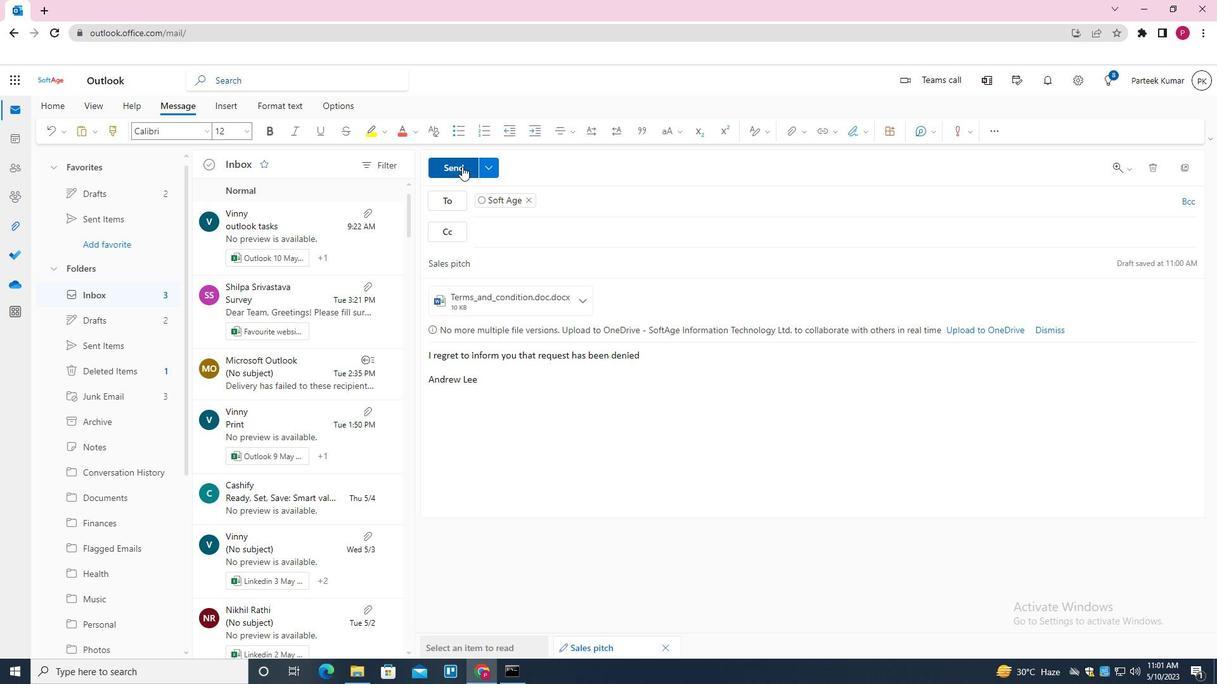 
Action: Mouse moved to (124, 221)
Screenshot: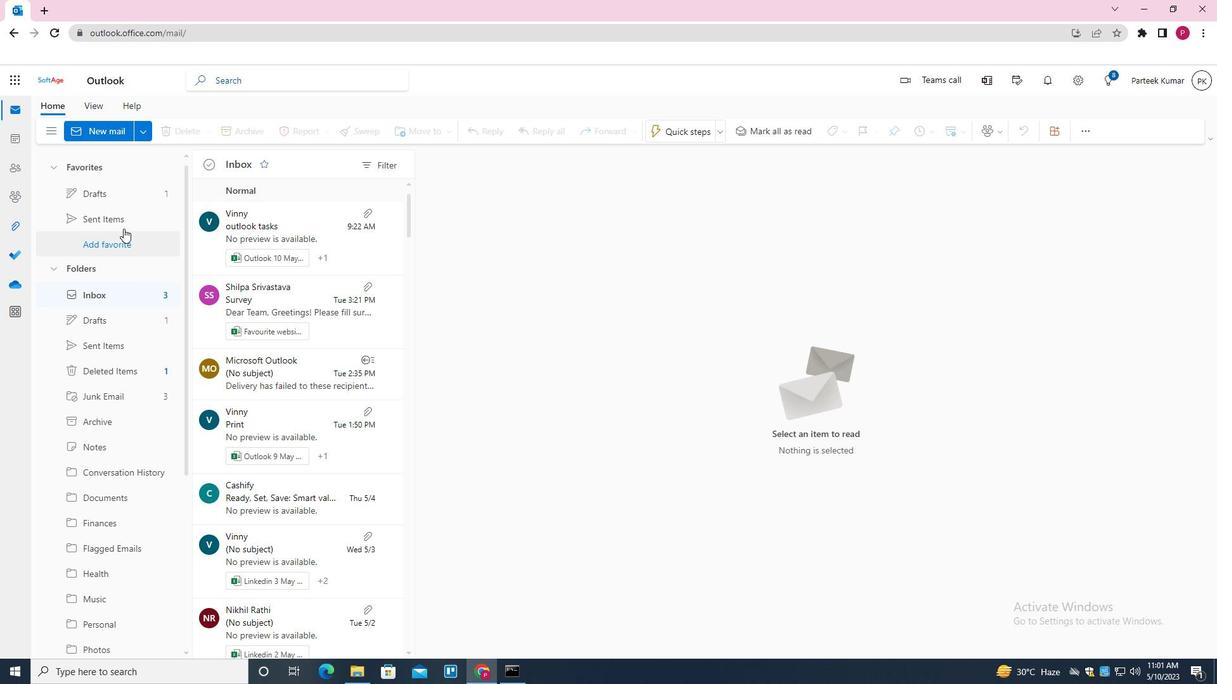 
Action: Mouse pressed left at (124, 221)
Screenshot: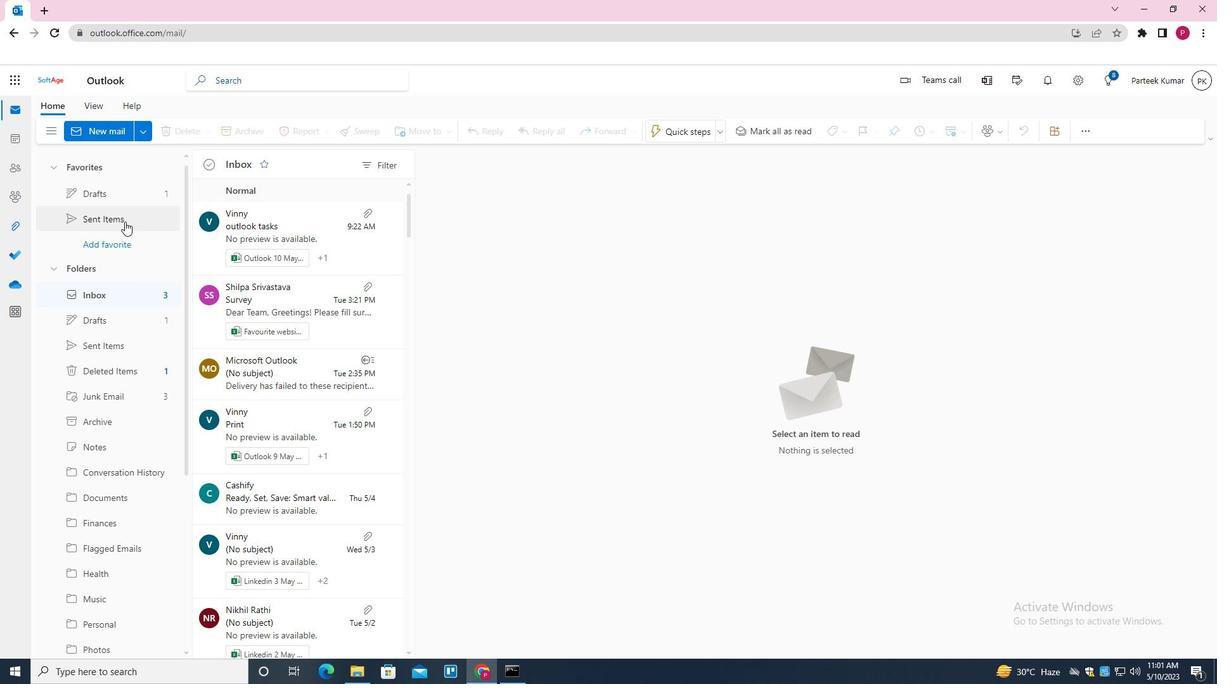 
Action: Mouse moved to (286, 225)
Screenshot: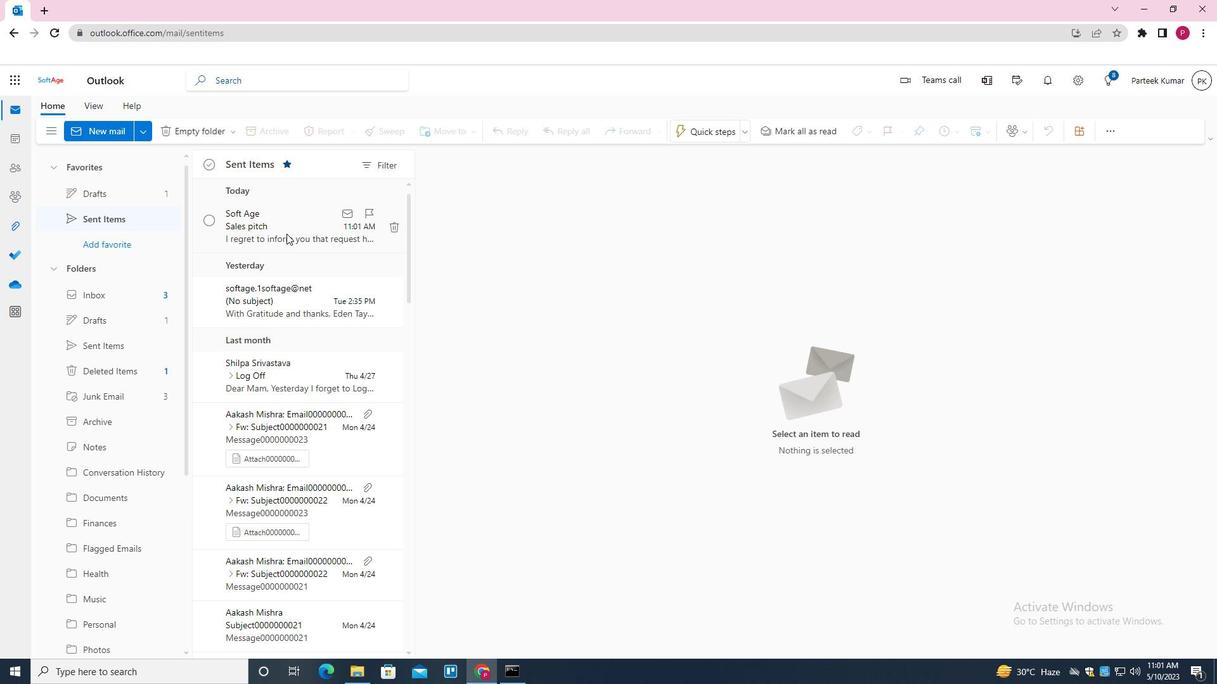 
Action: Mouse pressed right at (286, 225)
Screenshot: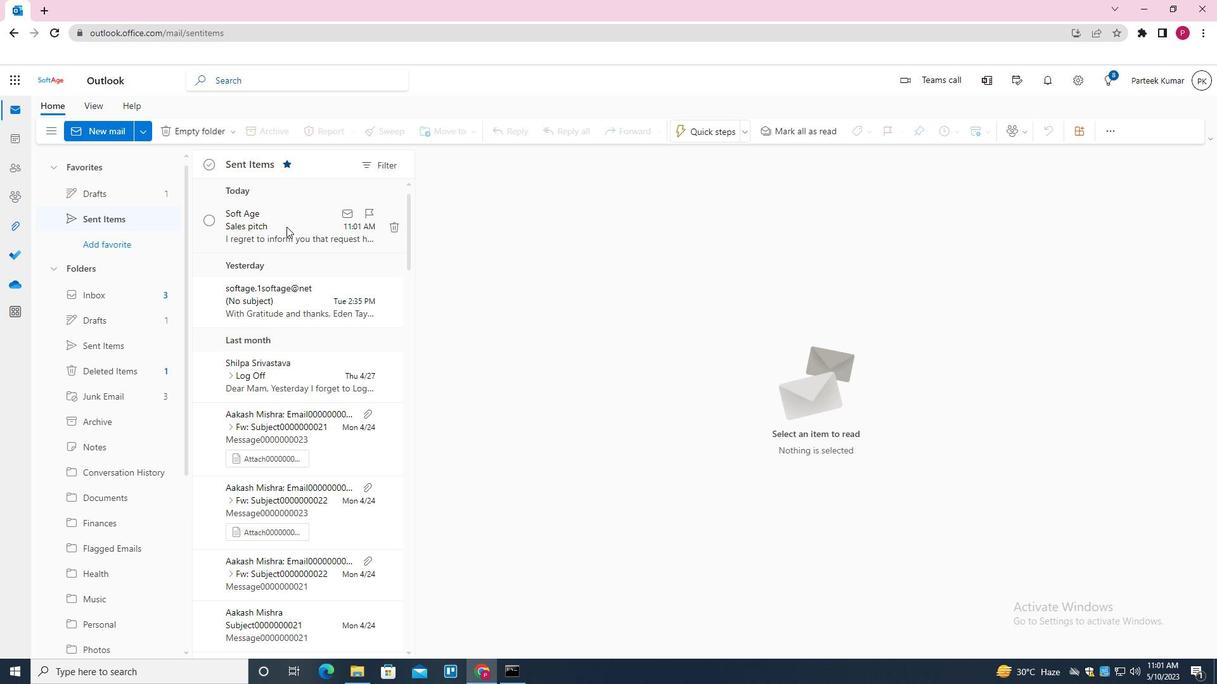 
Action: Mouse moved to (331, 285)
Screenshot: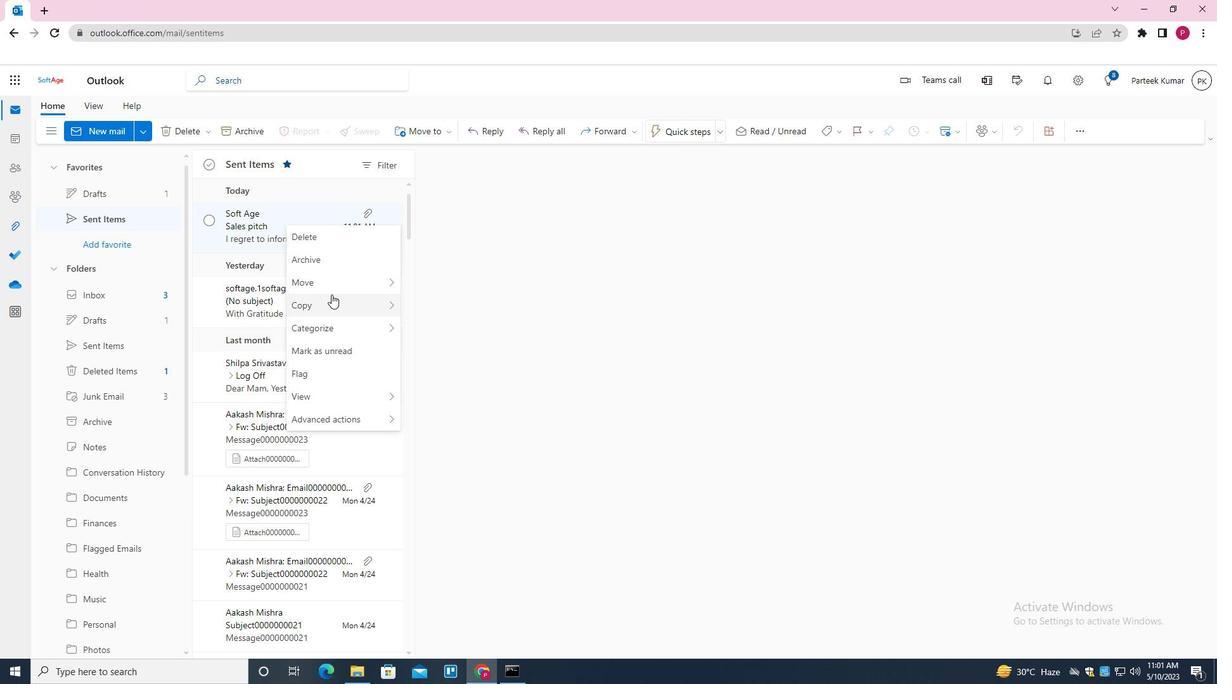 
Action: Mouse pressed left at (331, 285)
Screenshot: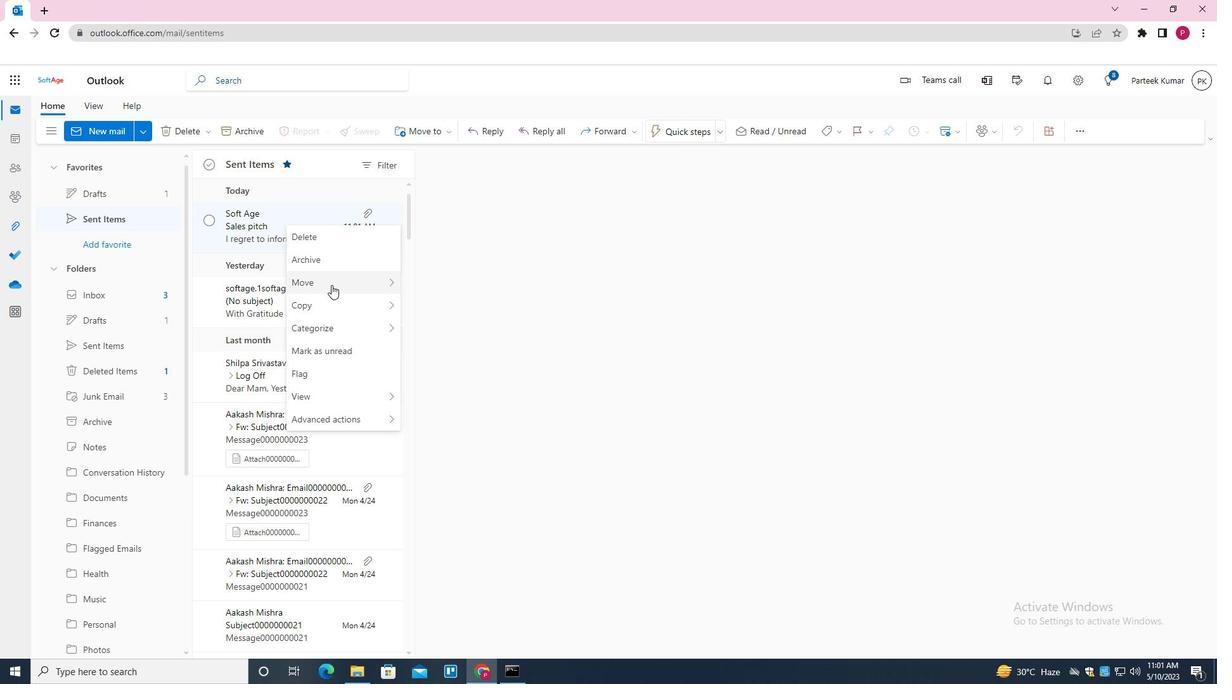
Action: Mouse moved to (448, 280)
Screenshot: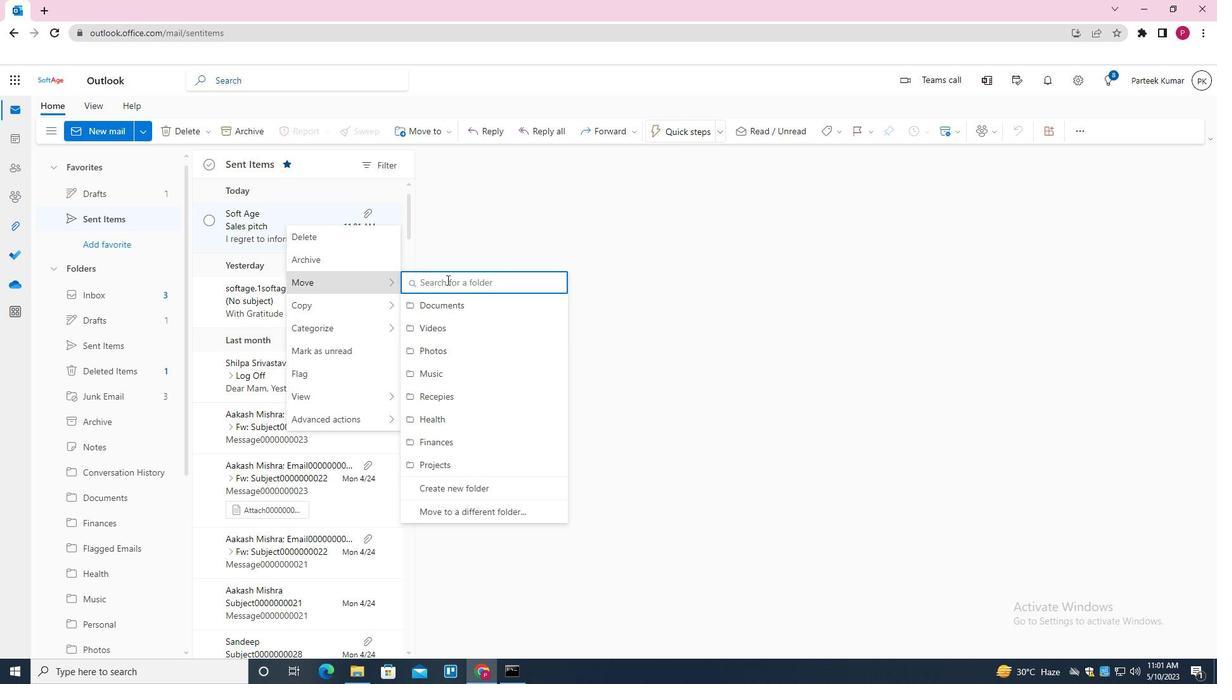 
Action: Key pressed <Key.shift>DOCUMENTS<Key.down><Key.enter><Key.f8>
Screenshot: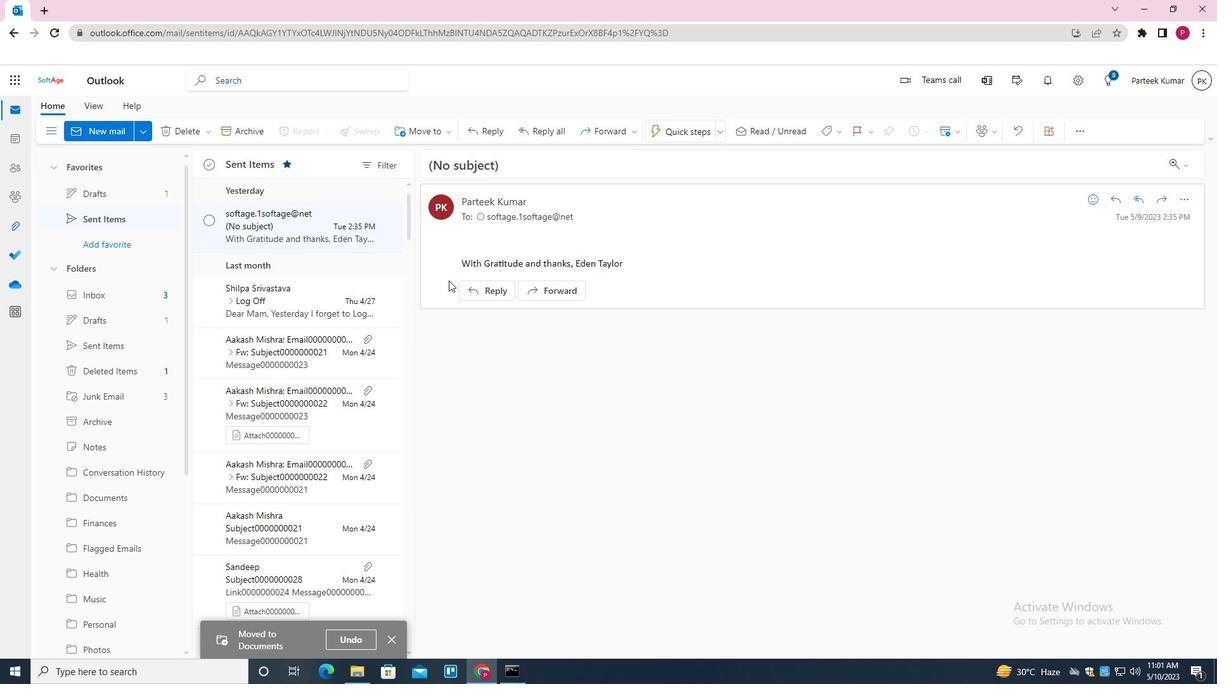 
